 Task: Explore Airbnb accommodation in Tunduma, Tanzania from 13th December, 2023 to 17th December, 2023 for 2 adults.2 bedrooms having 2 beds and 1 bathroom. Property type can be guest house. Booking option can be shelf check-in. Look for 5 properties as per requirement.
Action: Mouse moved to (531, 104)
Screenshot: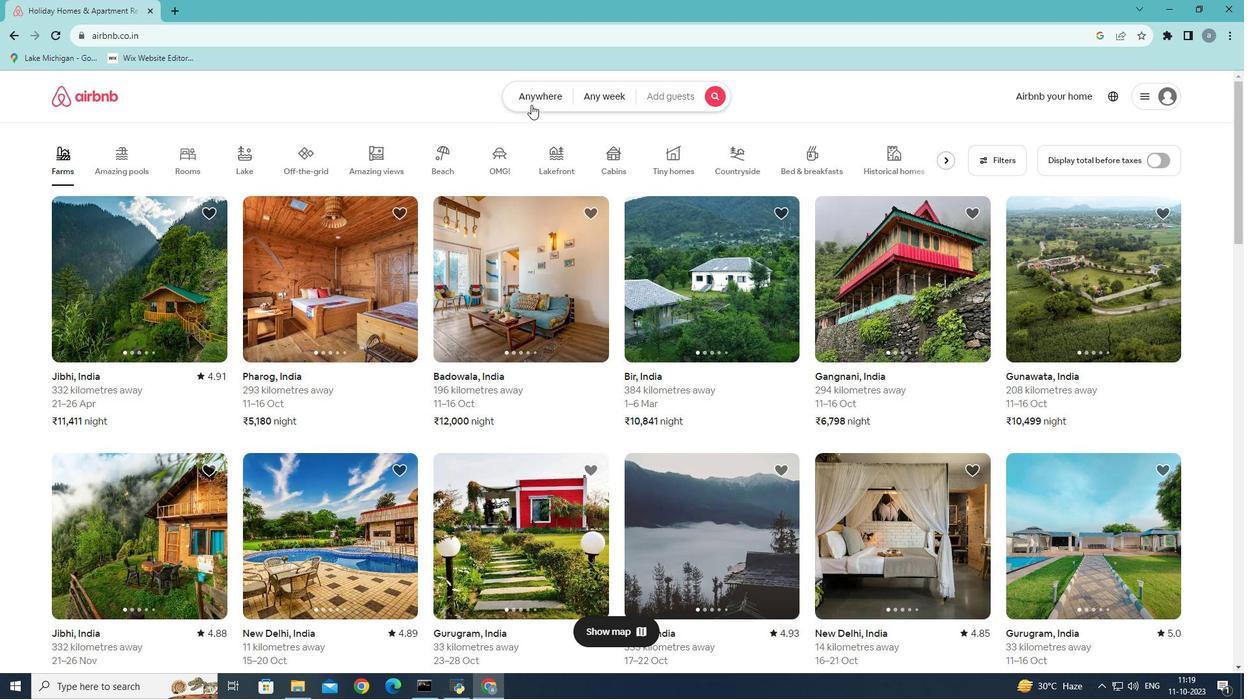 
Action: Mouse pressed left at (531, 104)
Screenshot: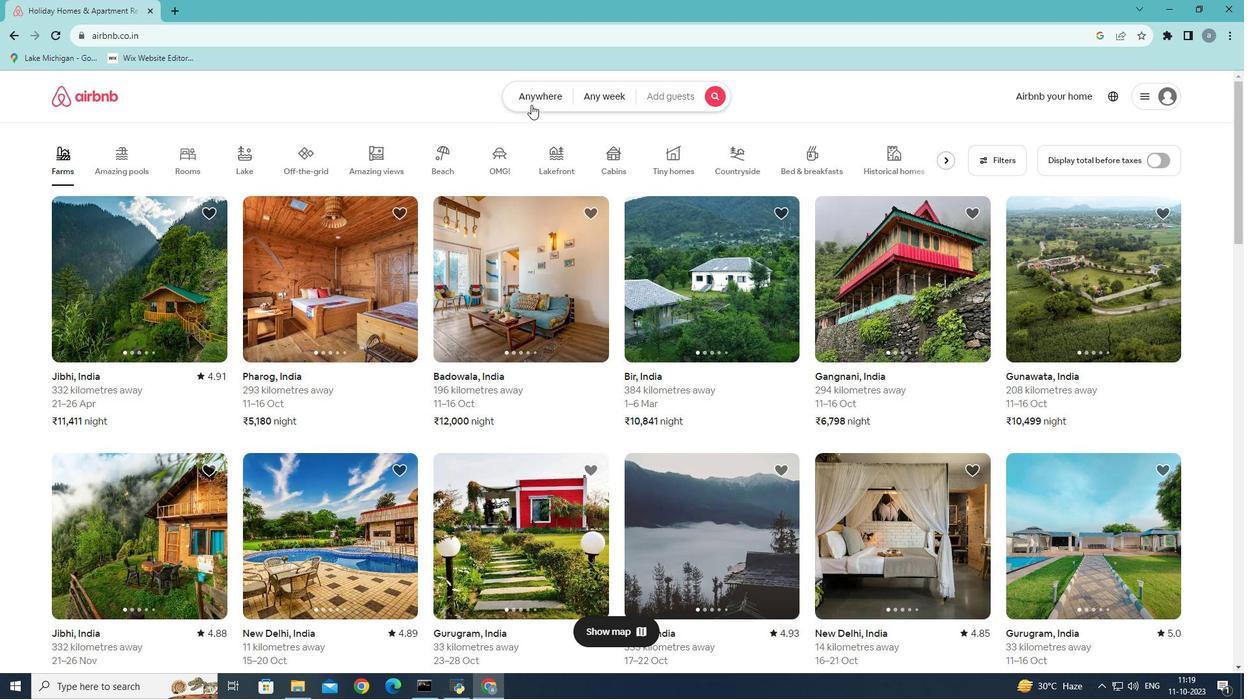 
Action: Mouse moved to (387, 150)
Screenshot: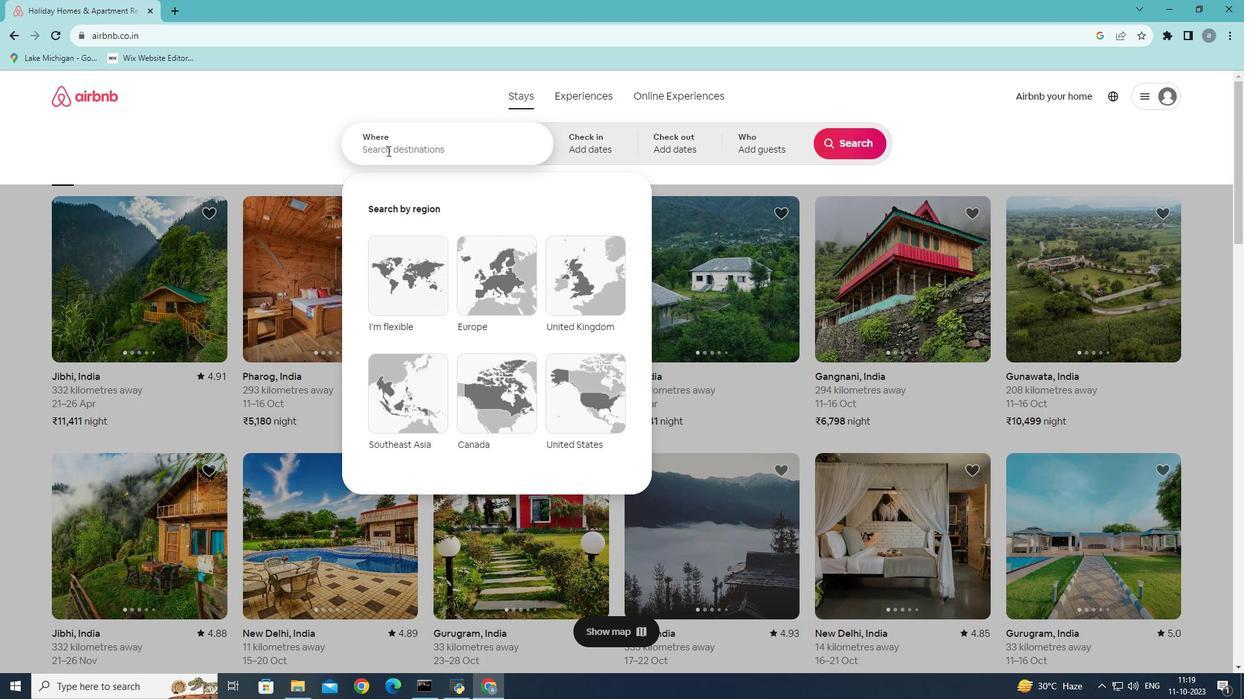 
Action: Mouse pressed left at (387, 150)
Screenshot: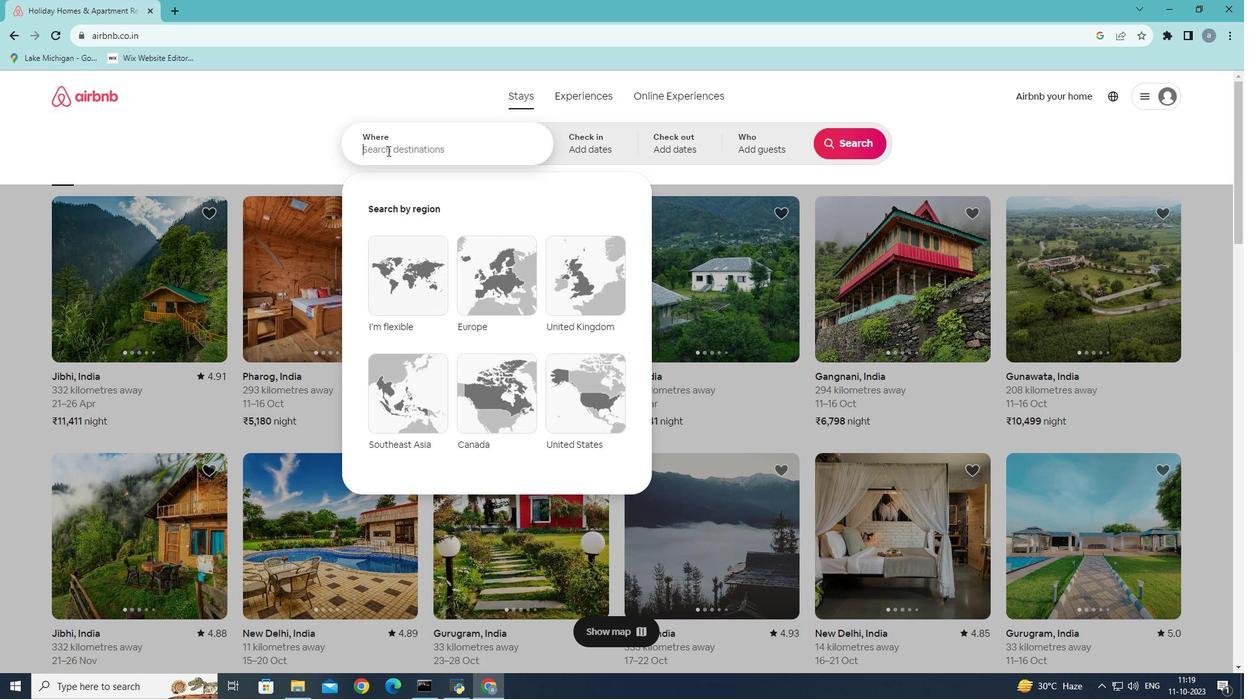 
Action: Key pressed <Key.shift>Tunduma
Screenshot: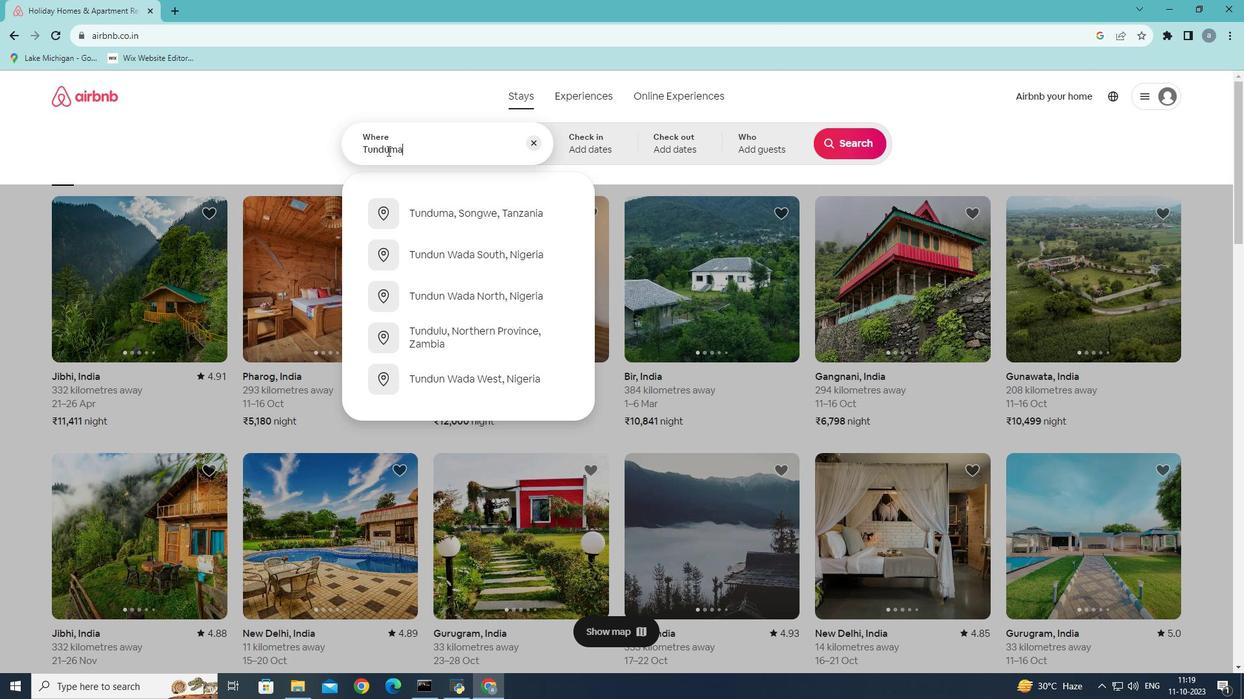 
Action: Mouse moved to (453, 207)
Screenshot: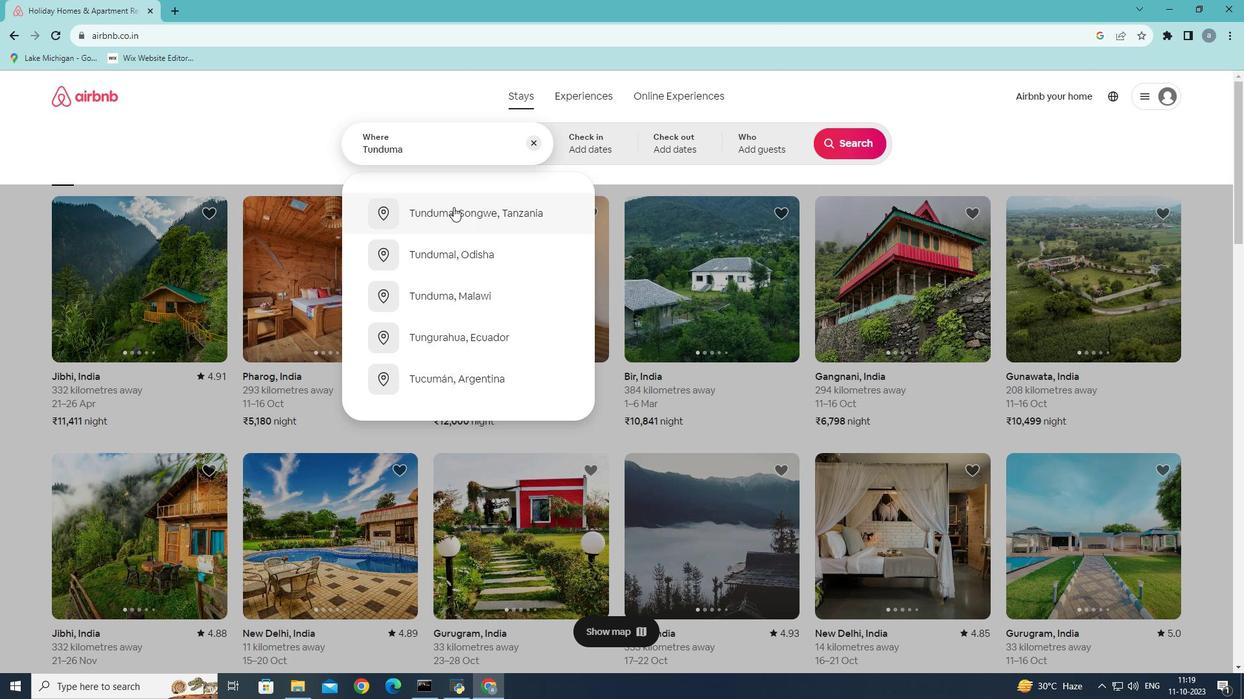 
Action: Mouse pressed left at (453, 207)
Screenshot: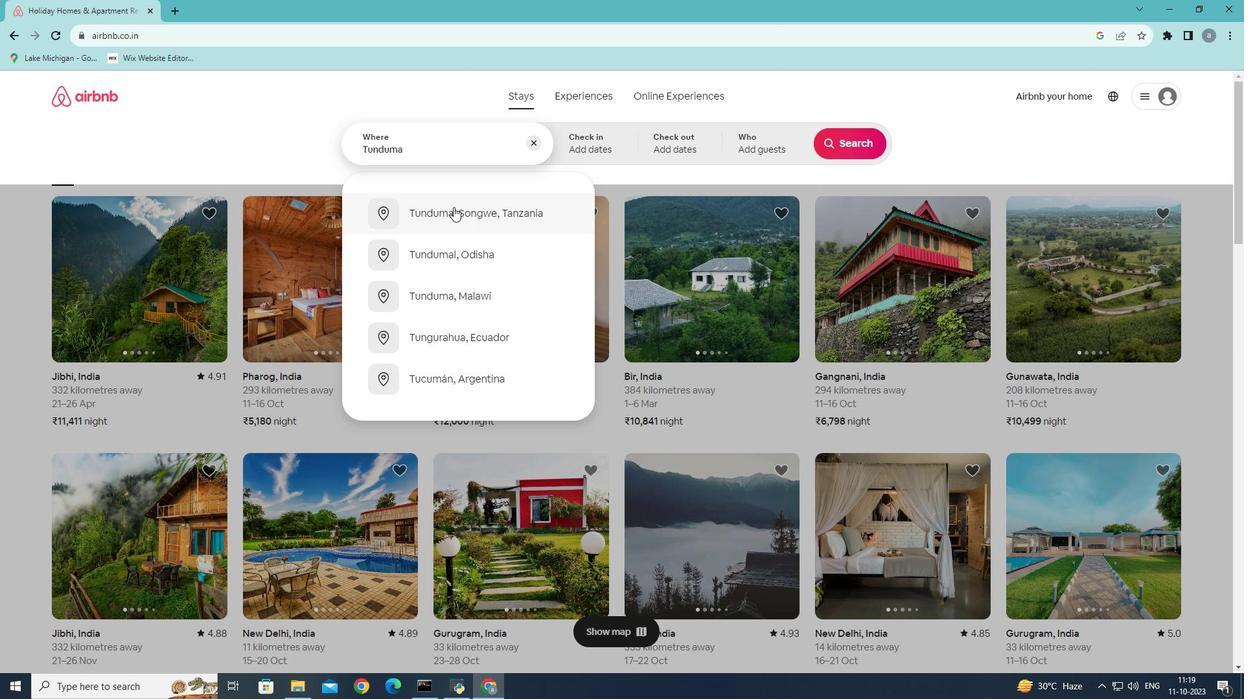 
Action: Mouse moved to (848, 248)
Screenshot: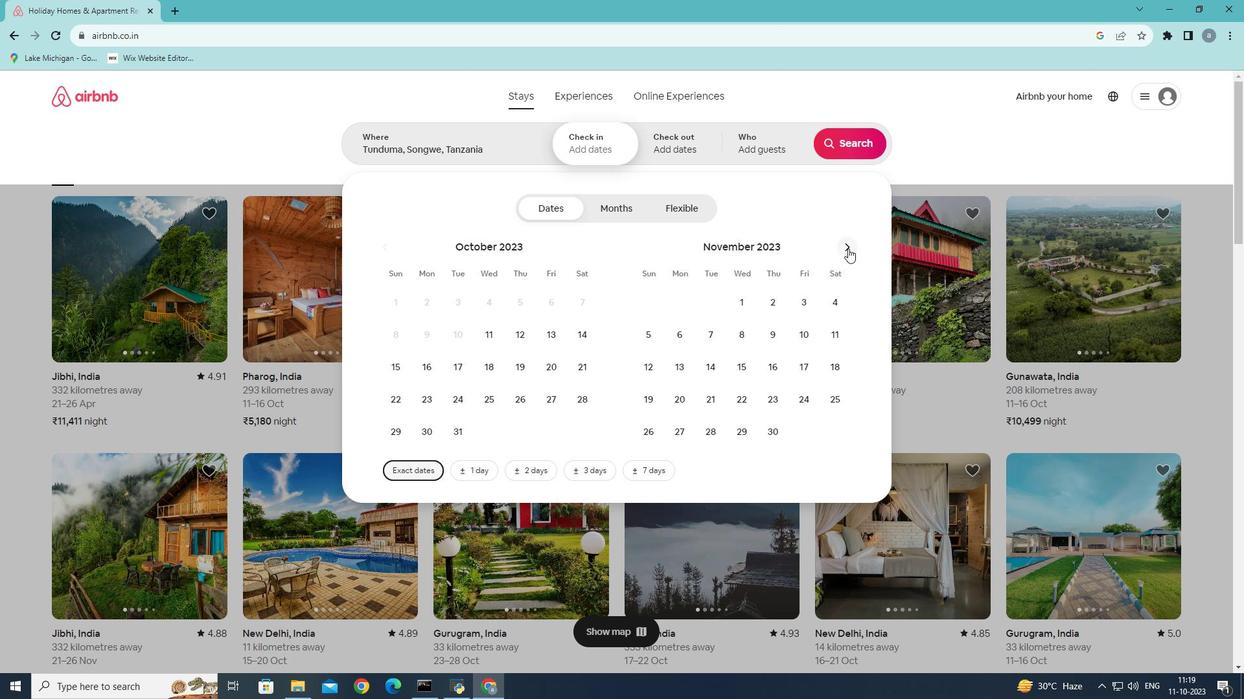 
Action: Mouse pressed left at (848, 248)
Screenshot: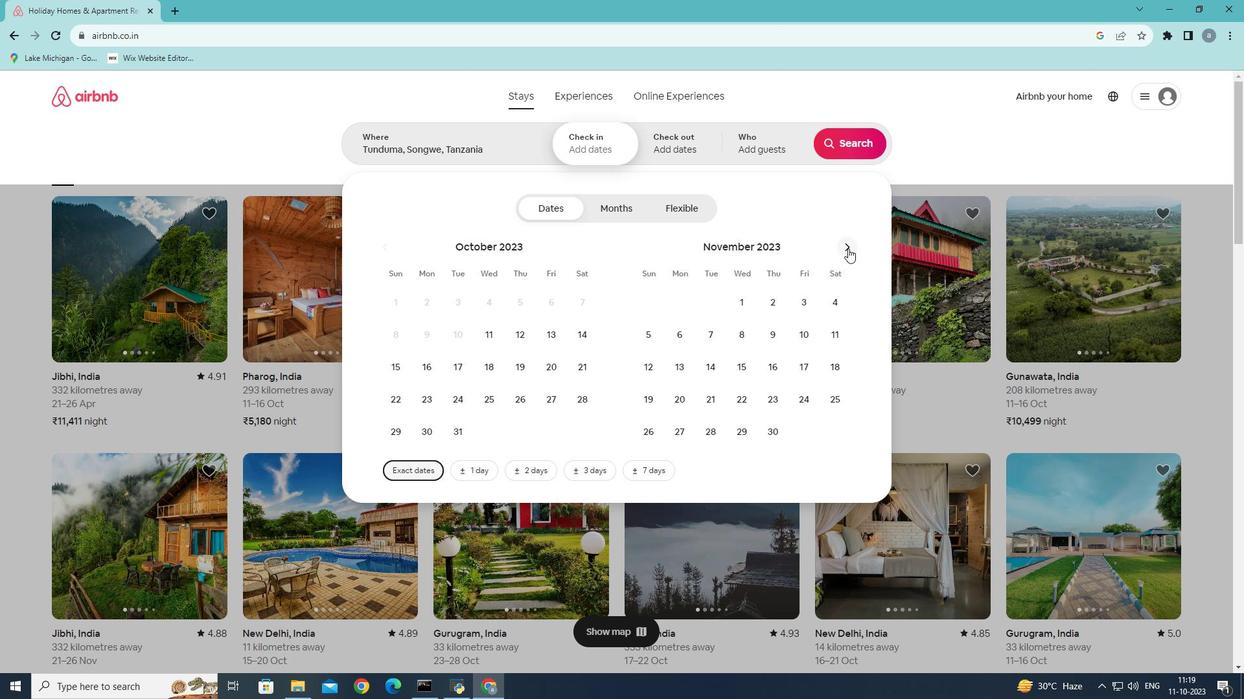
Action: Mouse moved to (741, 368)
Screenshot: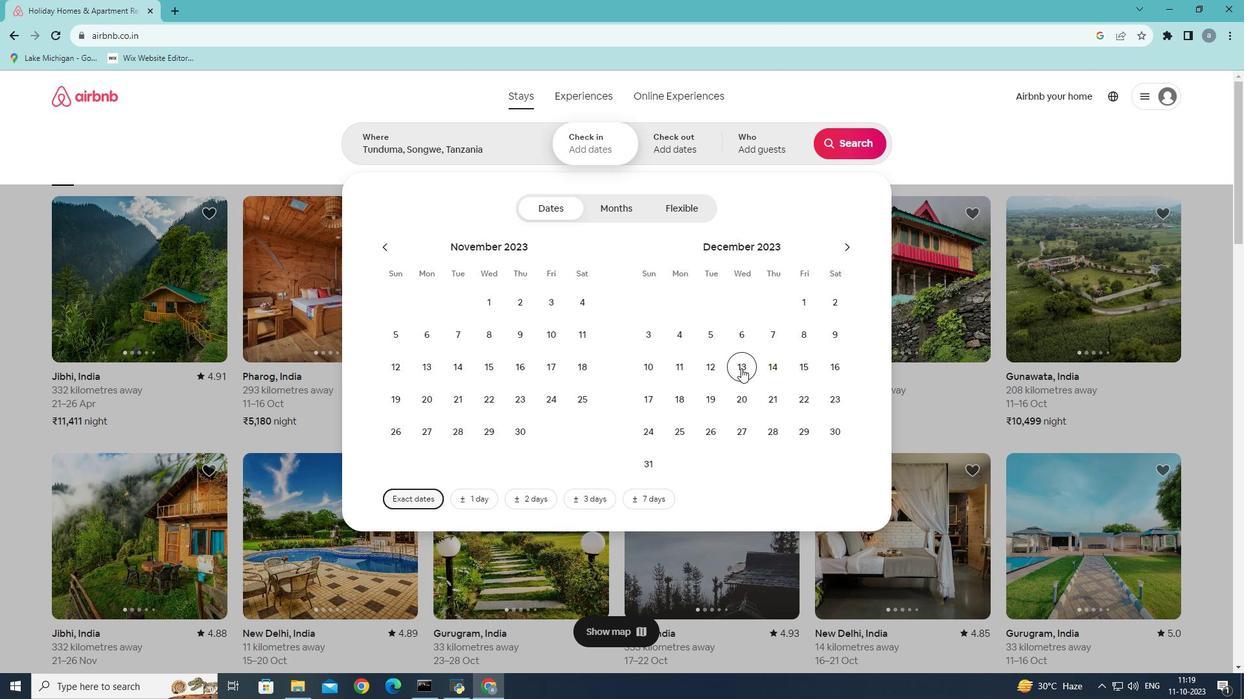
Action: Mouse pressed left at (741, 368)
Screenshot: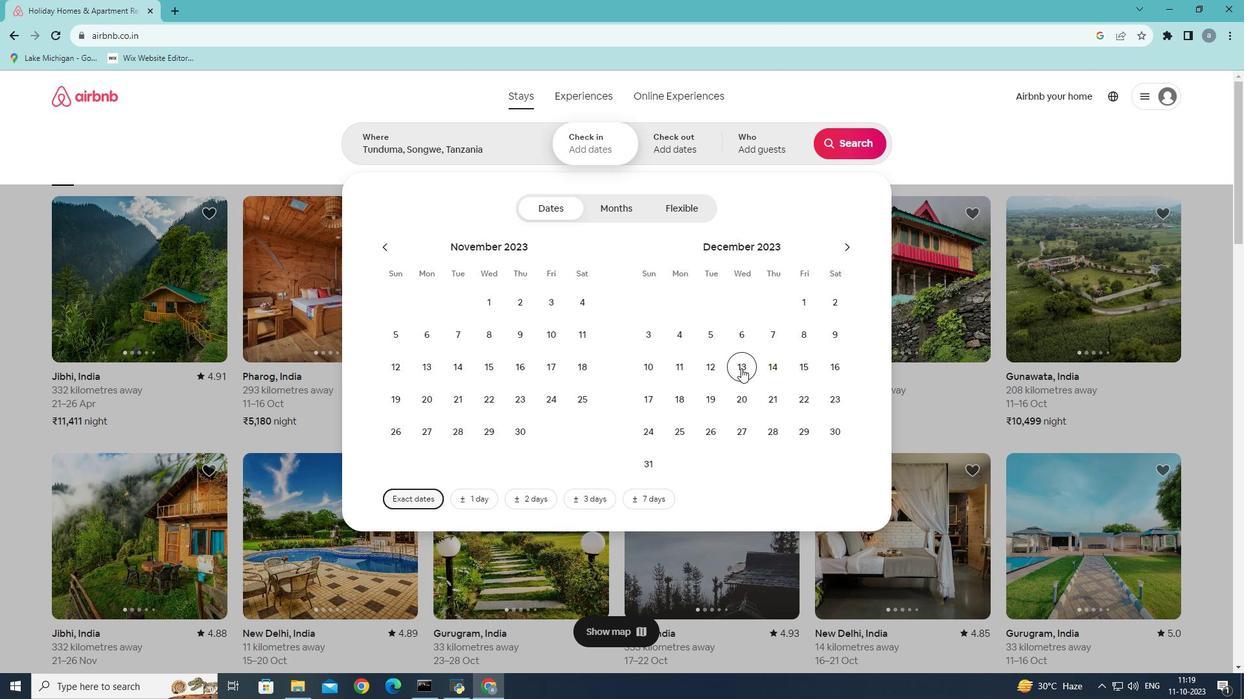 
Action: Mouse moved to (642, 405)
Screenshot: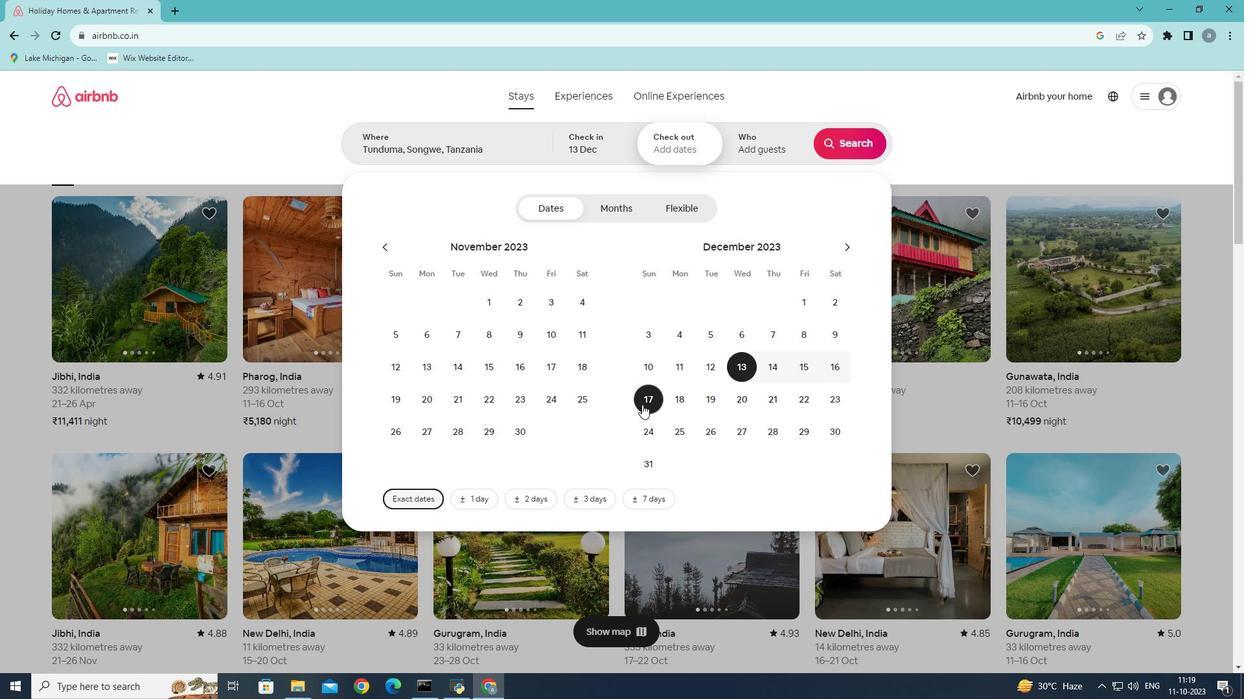 
Action: Mouse pressed left at (642, 405)
Screenshot: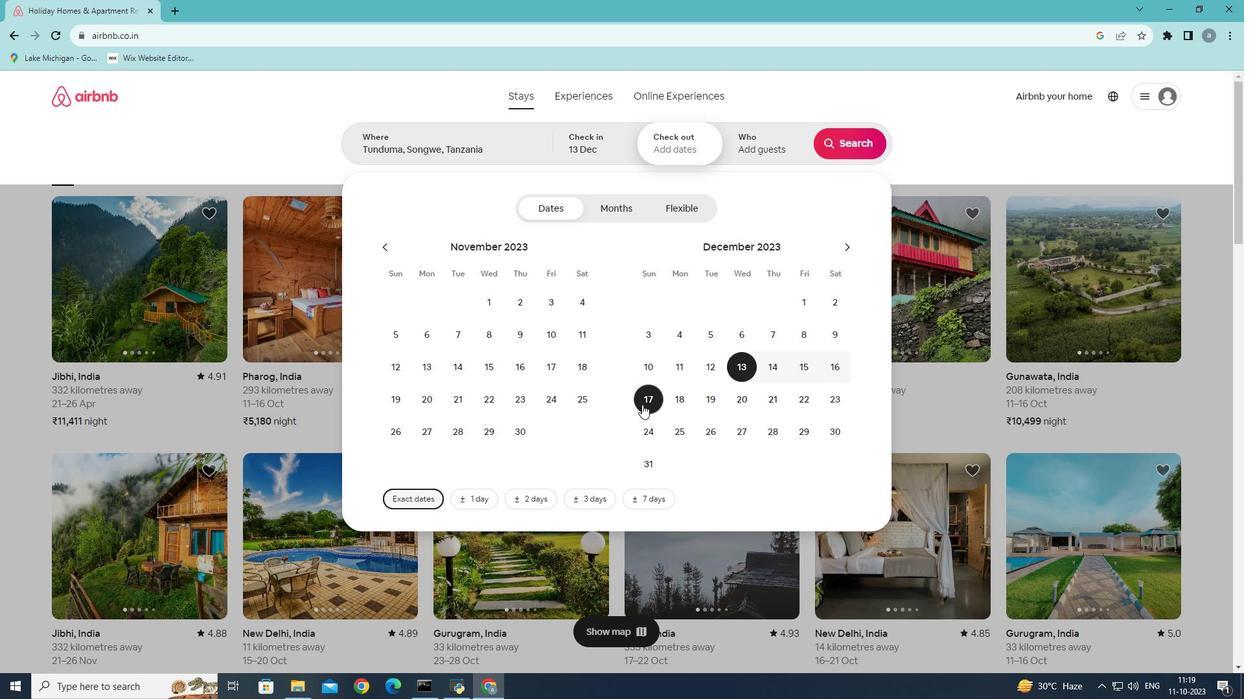 
Action: Mouse moved to (764, 152)
Screenshot: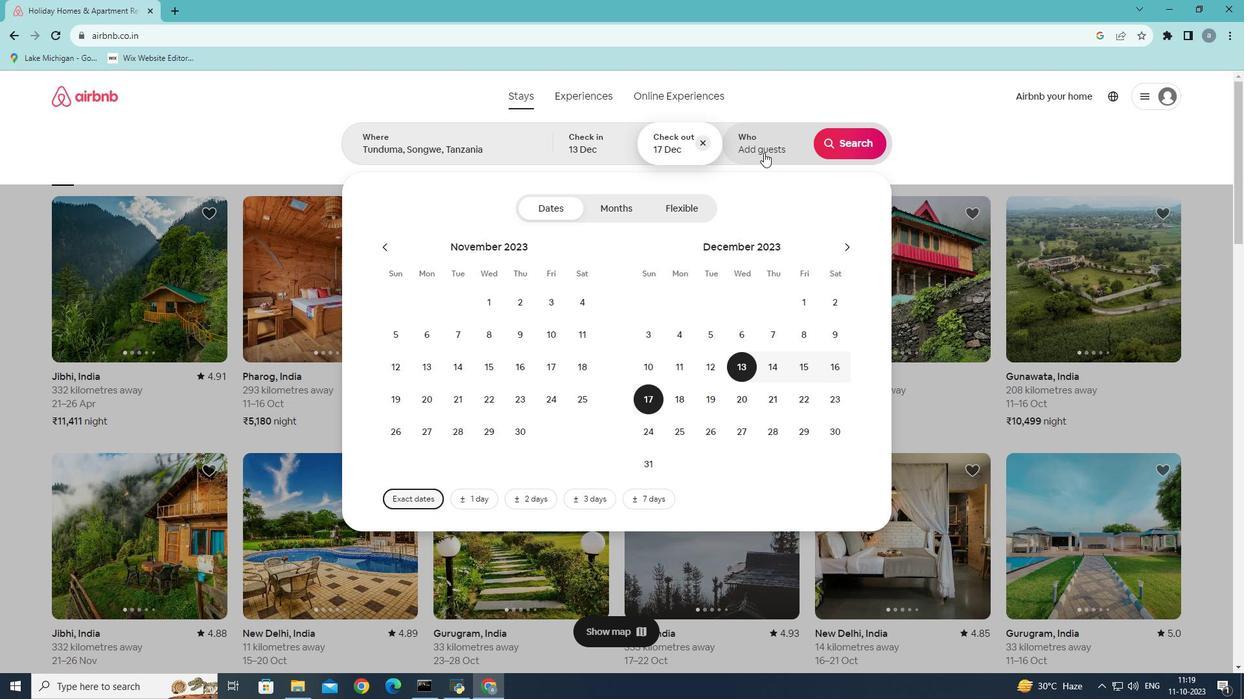 
Action: Mouse pressed left at (764, 152)
Screenshot: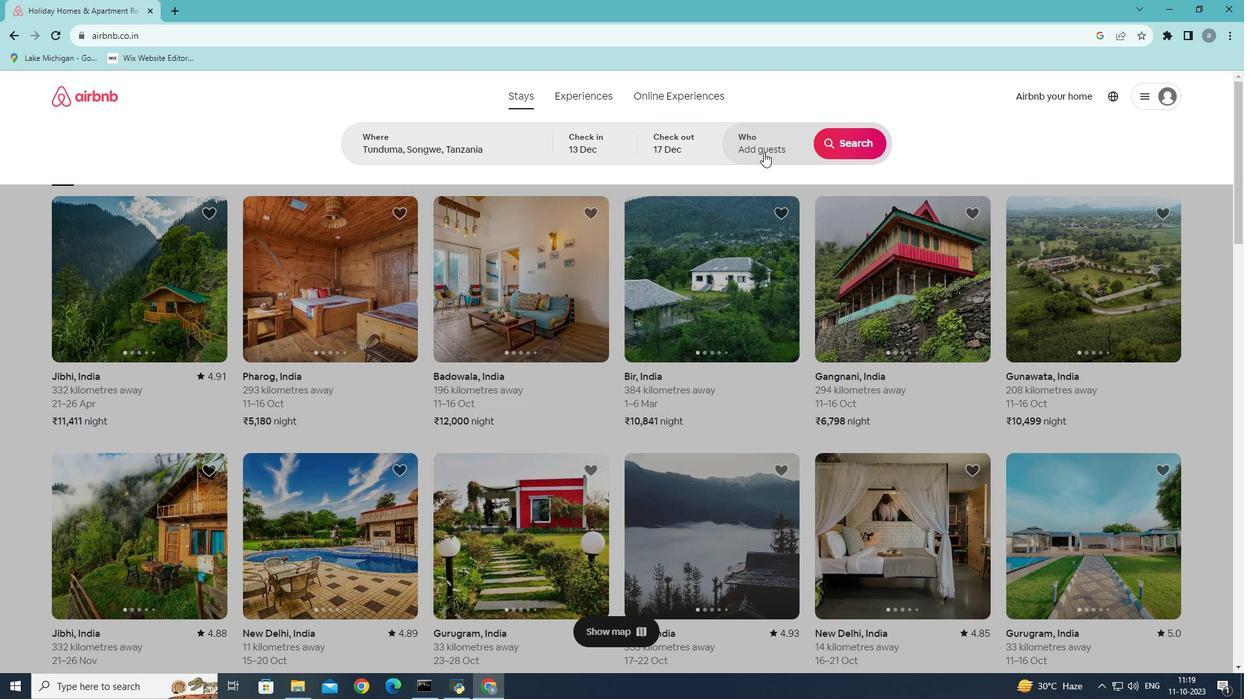 
Action: Mouse moved to (856, 211)
Screenshot: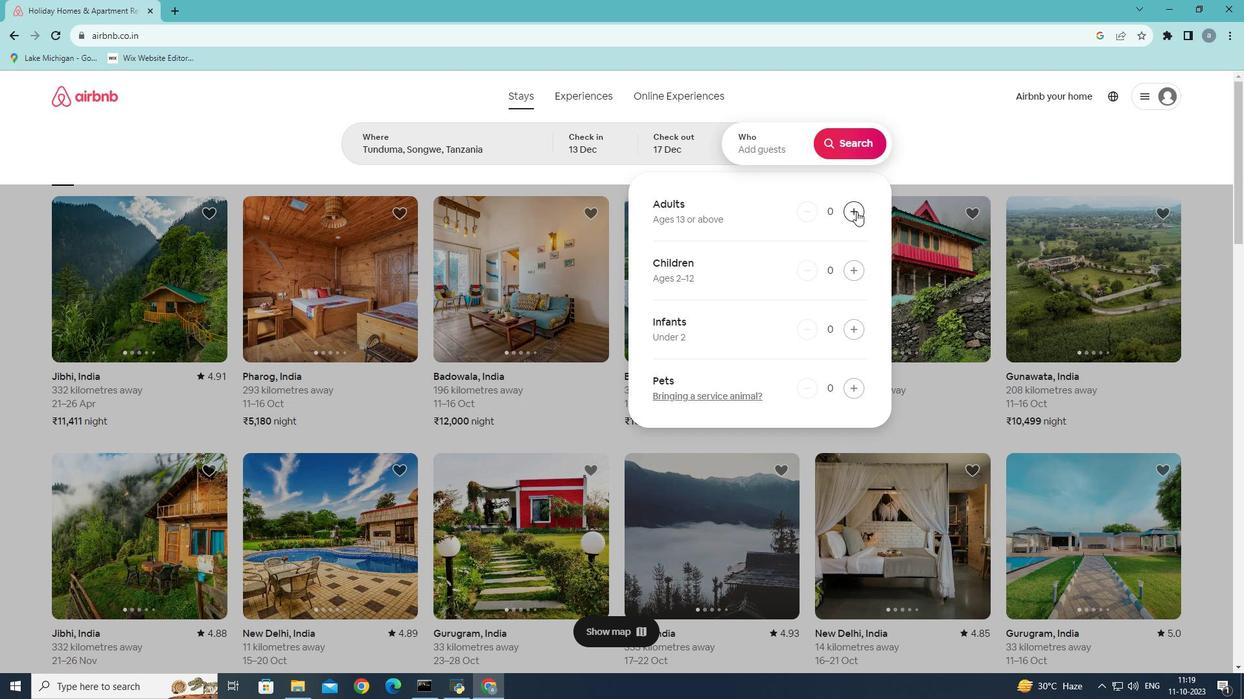 
Action: Mouse pressed left at (856, 211)
Screenshot: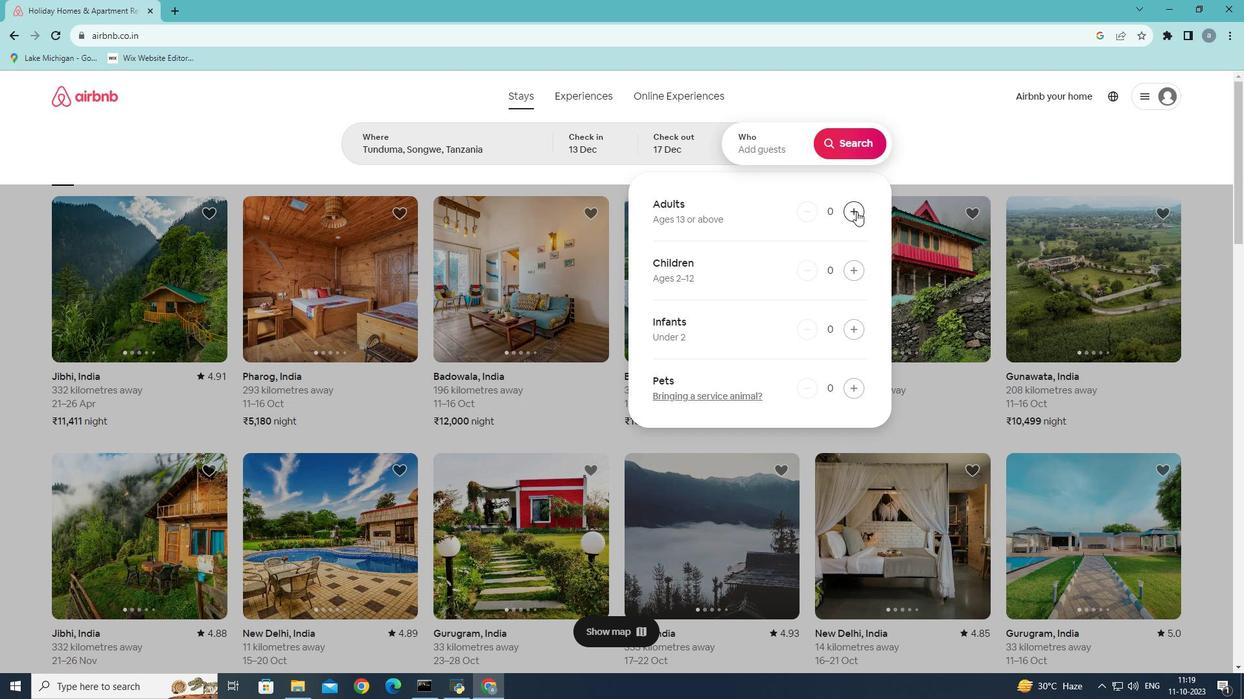 
Action: Mouse pressed left at (856, 211)
Screenshot: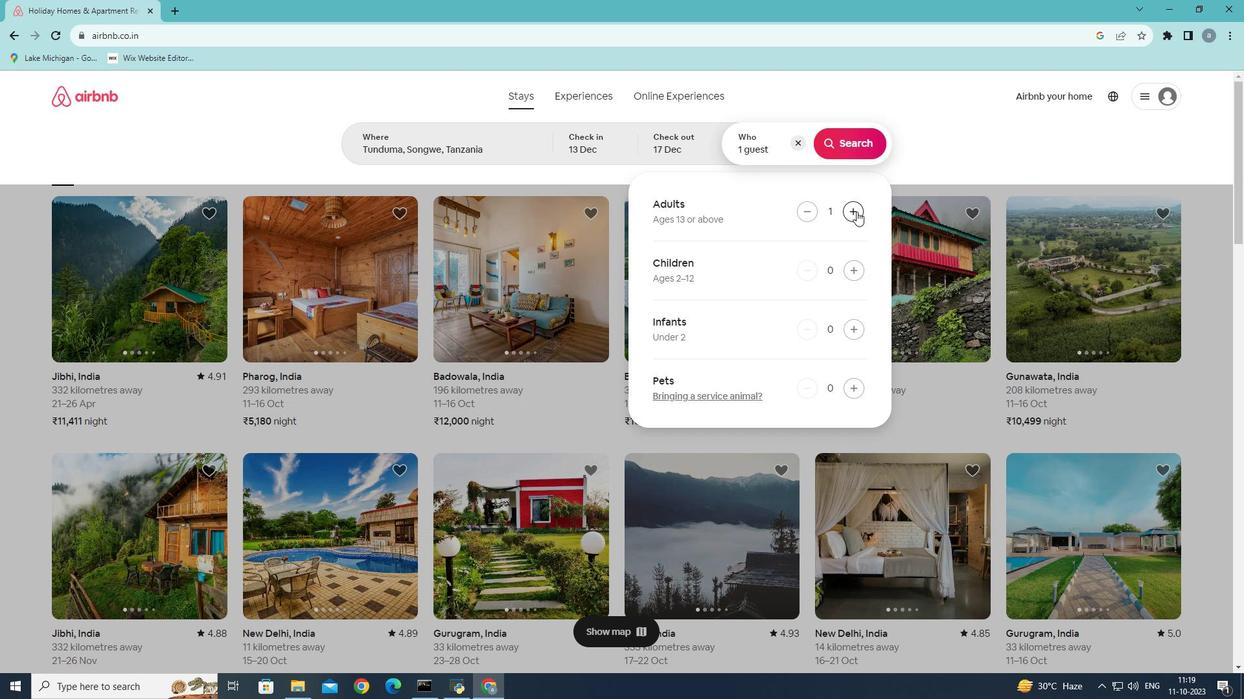 
Action: Mouse moved to (861, 136)
Screenshot: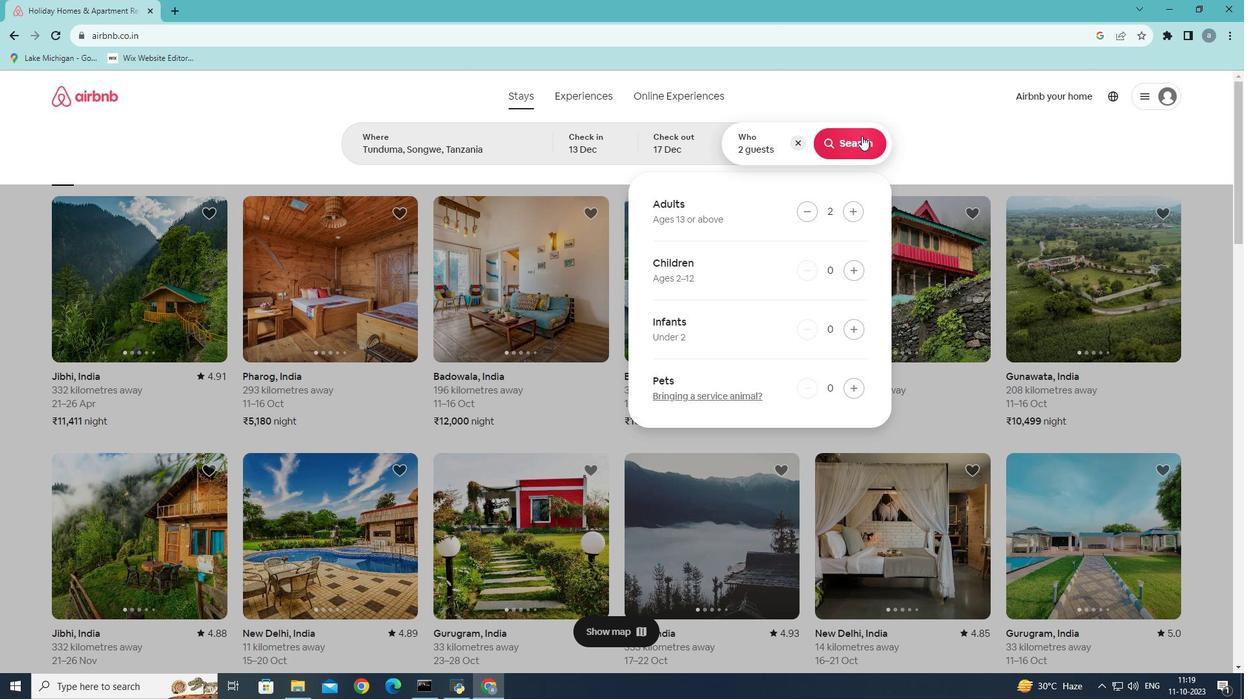 
Action: Mouse pressed left at (861, 136)
Screenshot: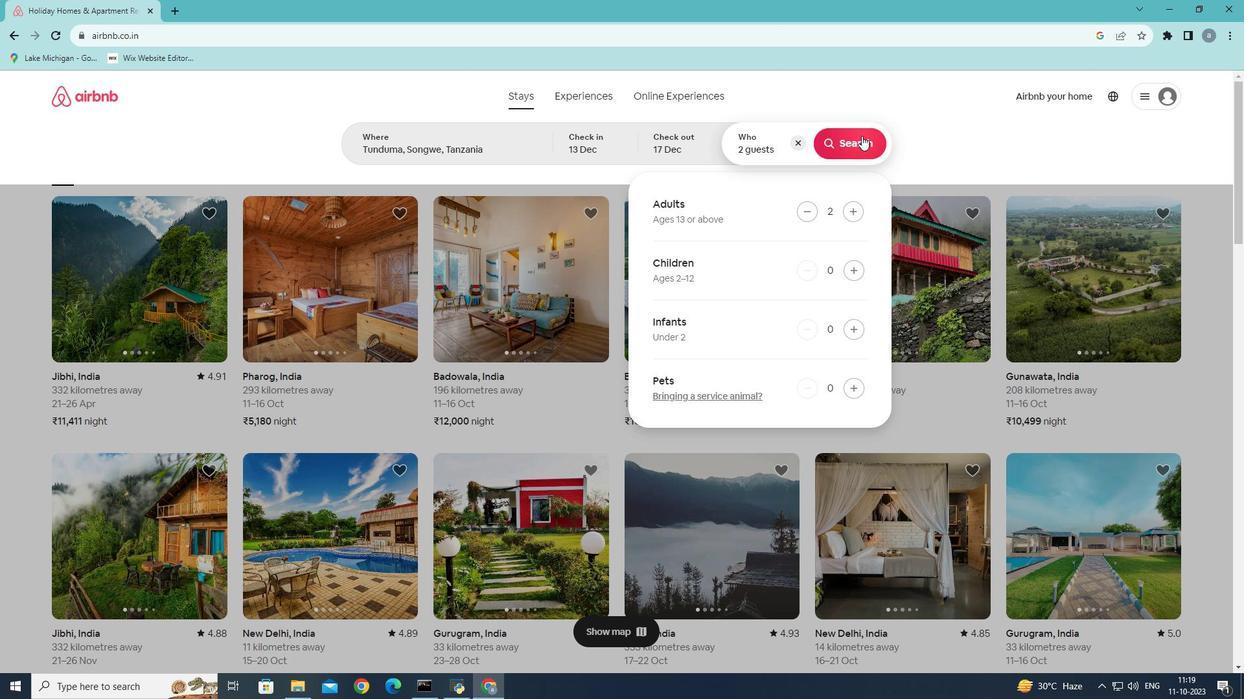 
Action: Mouse moved to (1034, 145)
Screenshot: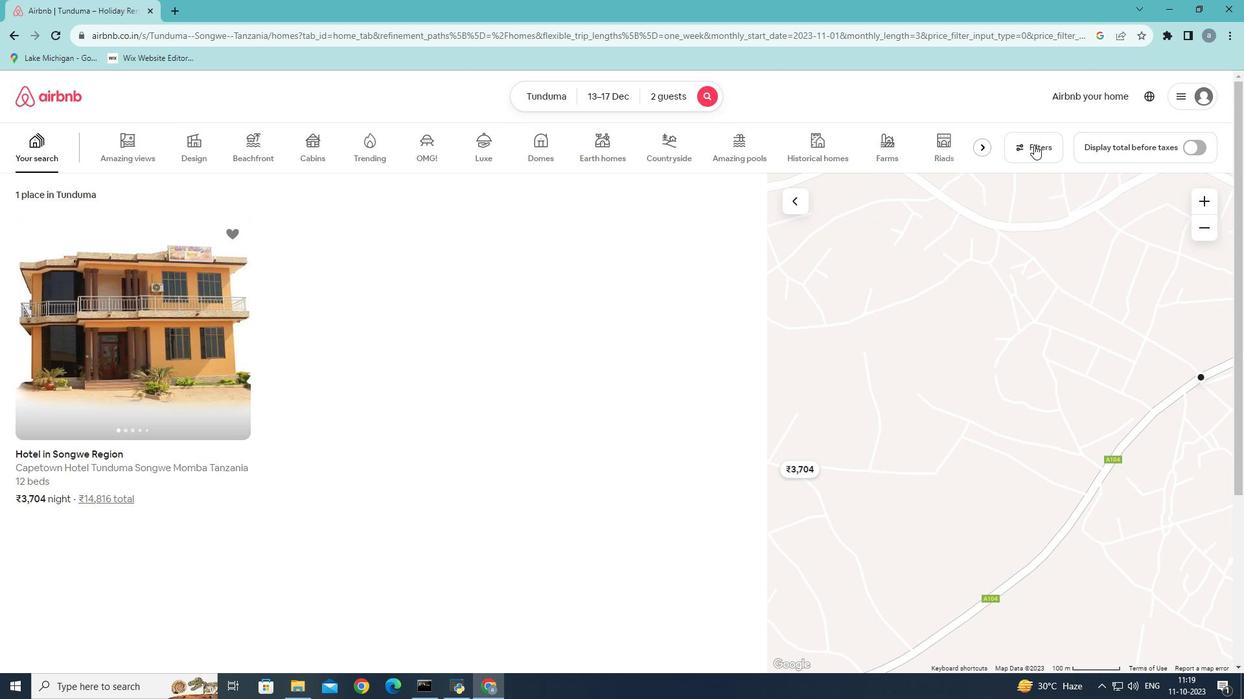 
Action: Mouse pressed left at (1034, 145)
Screenshot: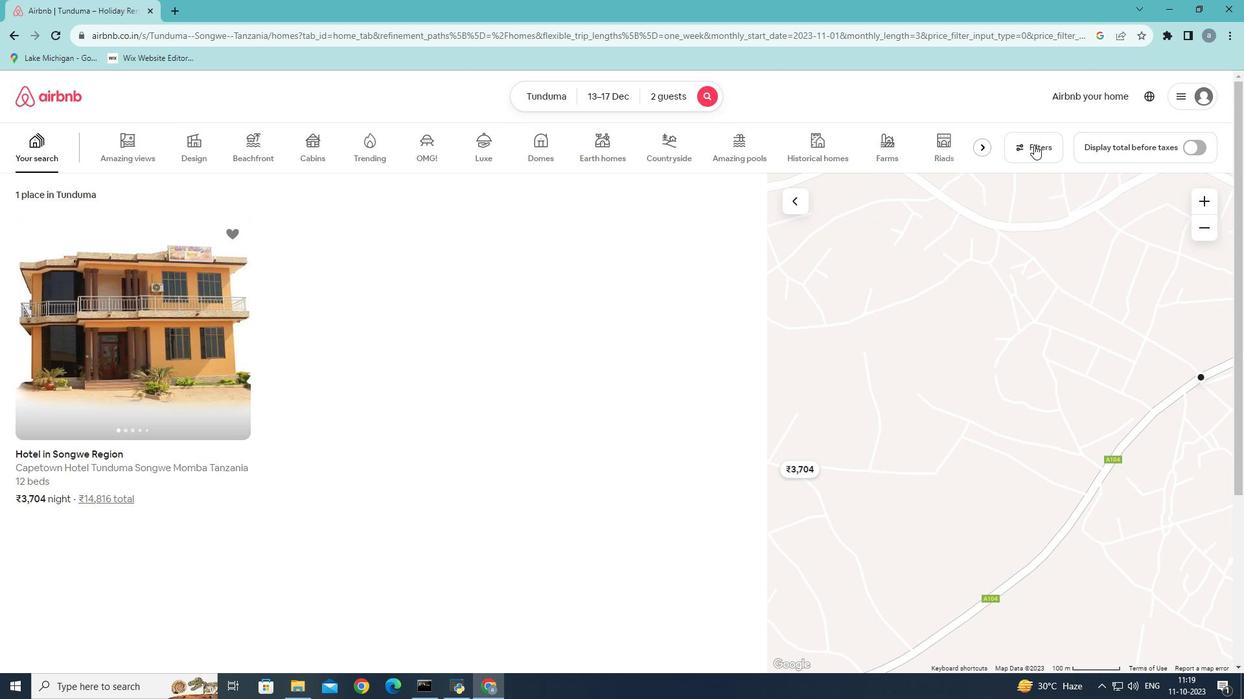 
Action: Mouse moved to (518, 472)
Screenshot: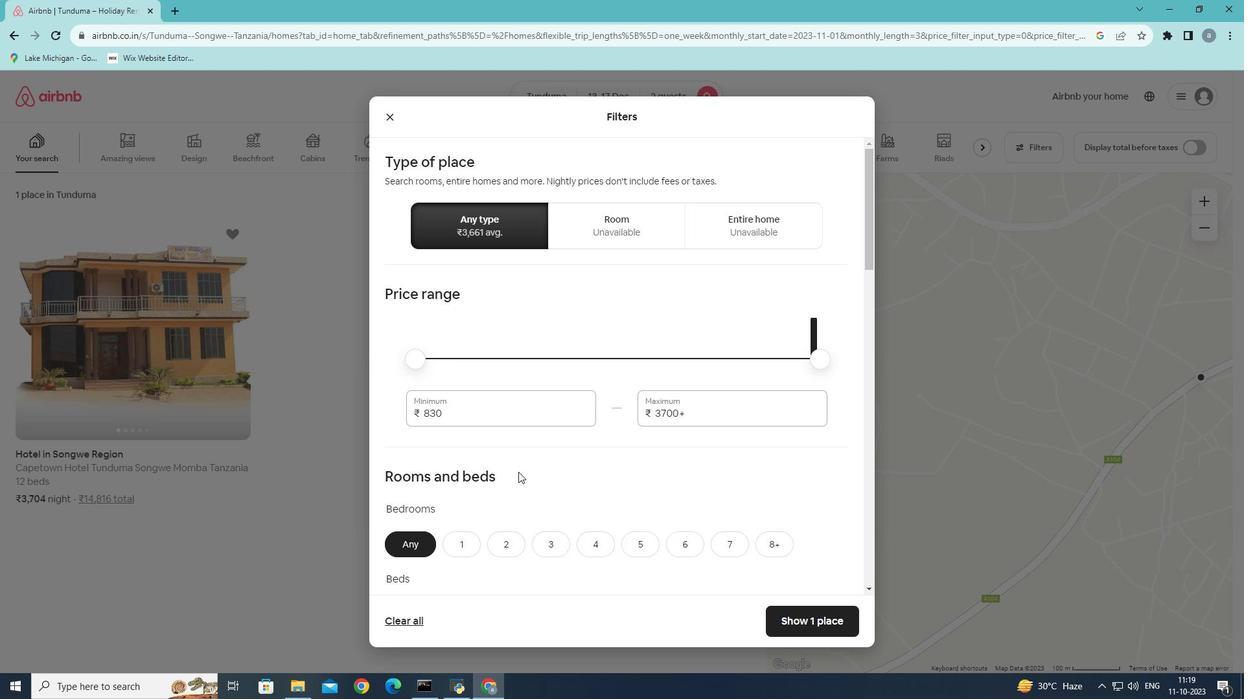 
Action: Mouse scrolled (518, 471) with delta (0, 0)
Screenshot: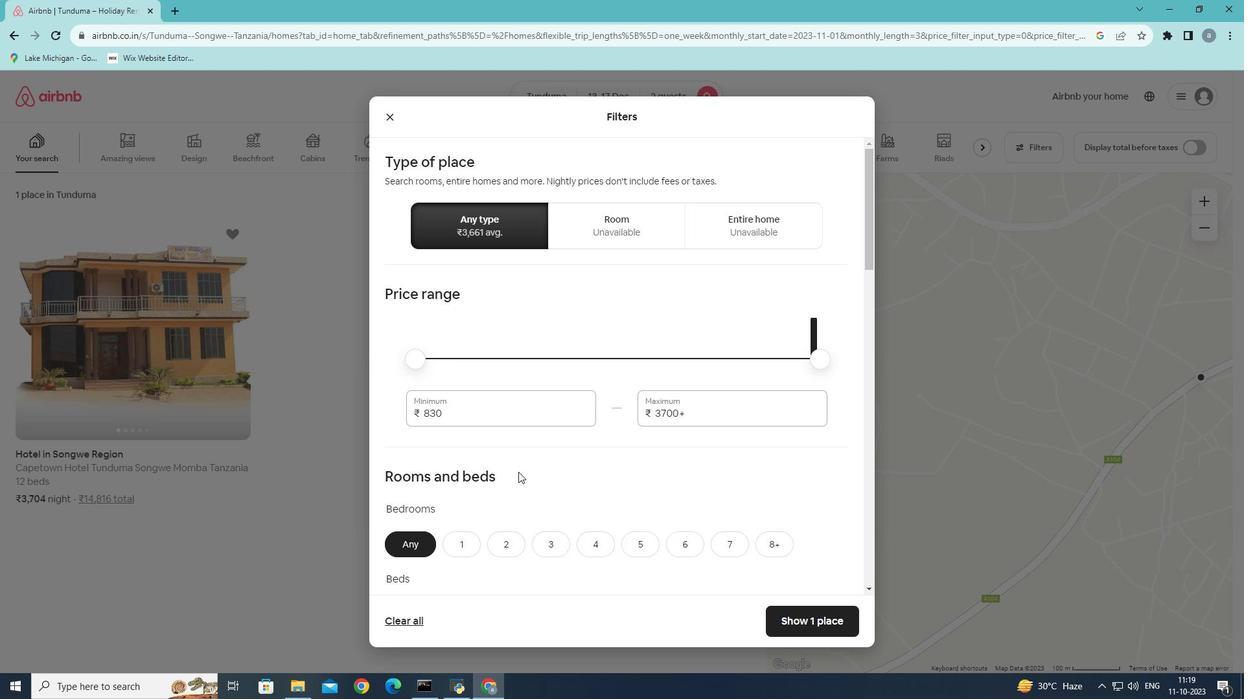 
Action: Mouse scrolled (518, 471) with delta (0, 0)
Screenshot: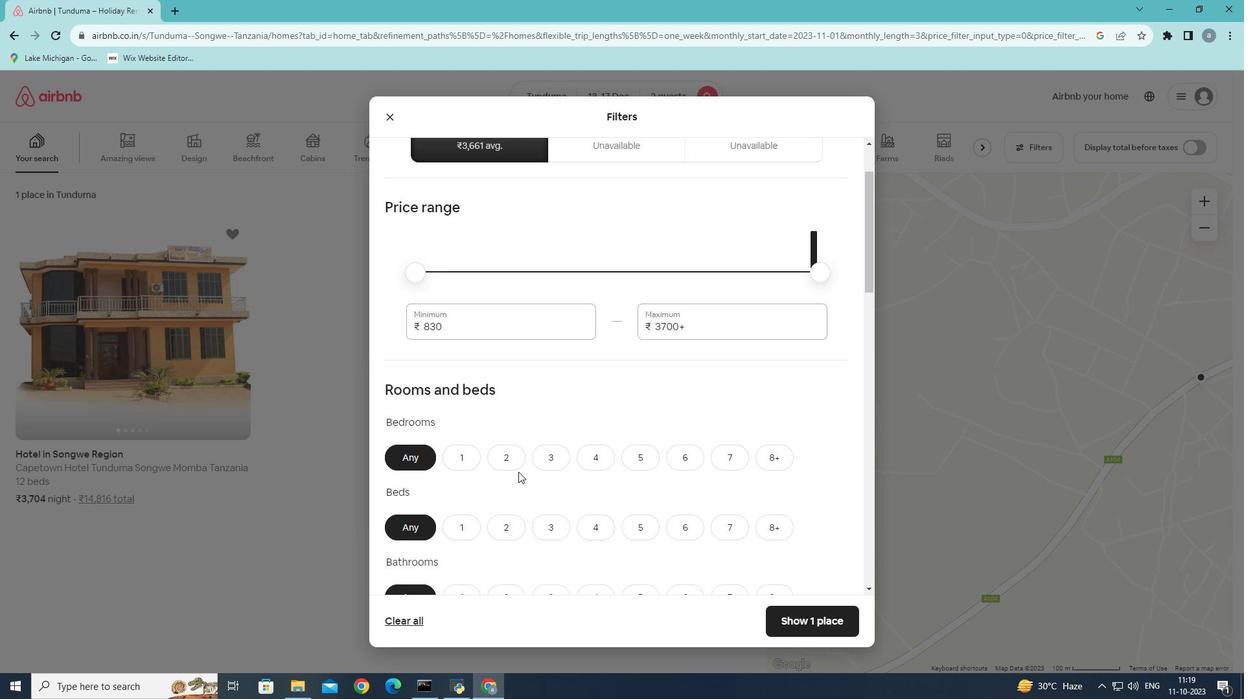 
Action: Mouse moved to (508, 416)
Screenshot: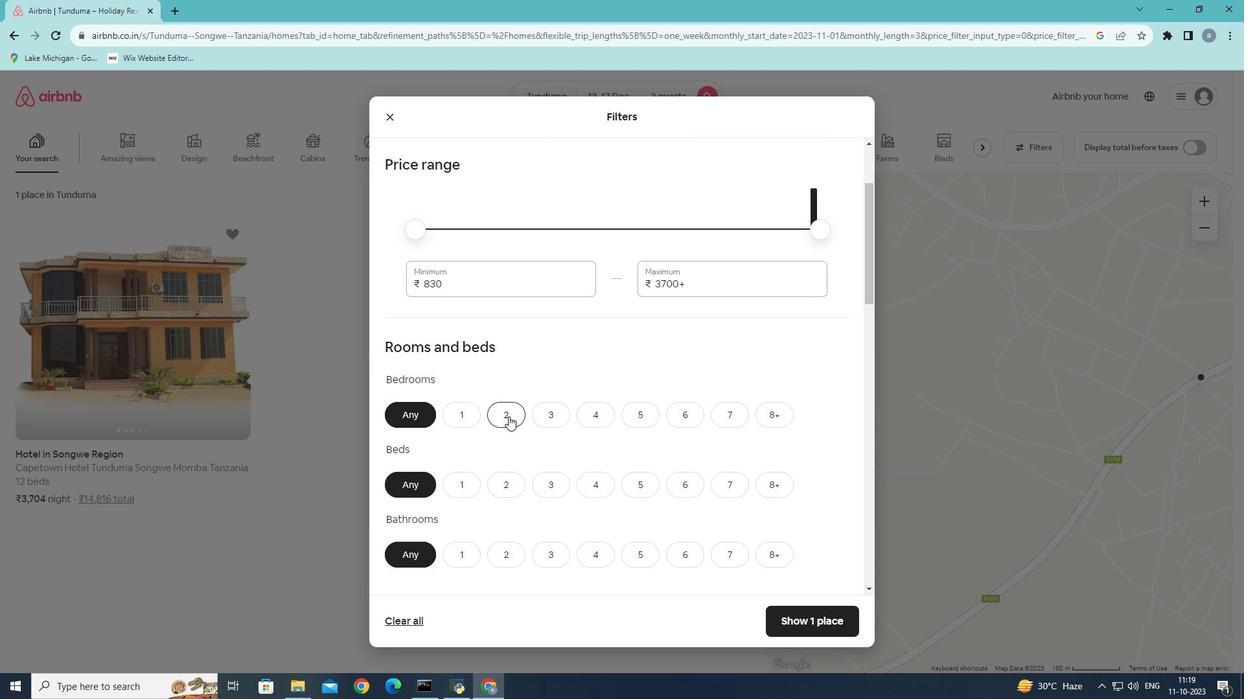 
Action: Mouse pressed left at (508, 416)
Screenshot: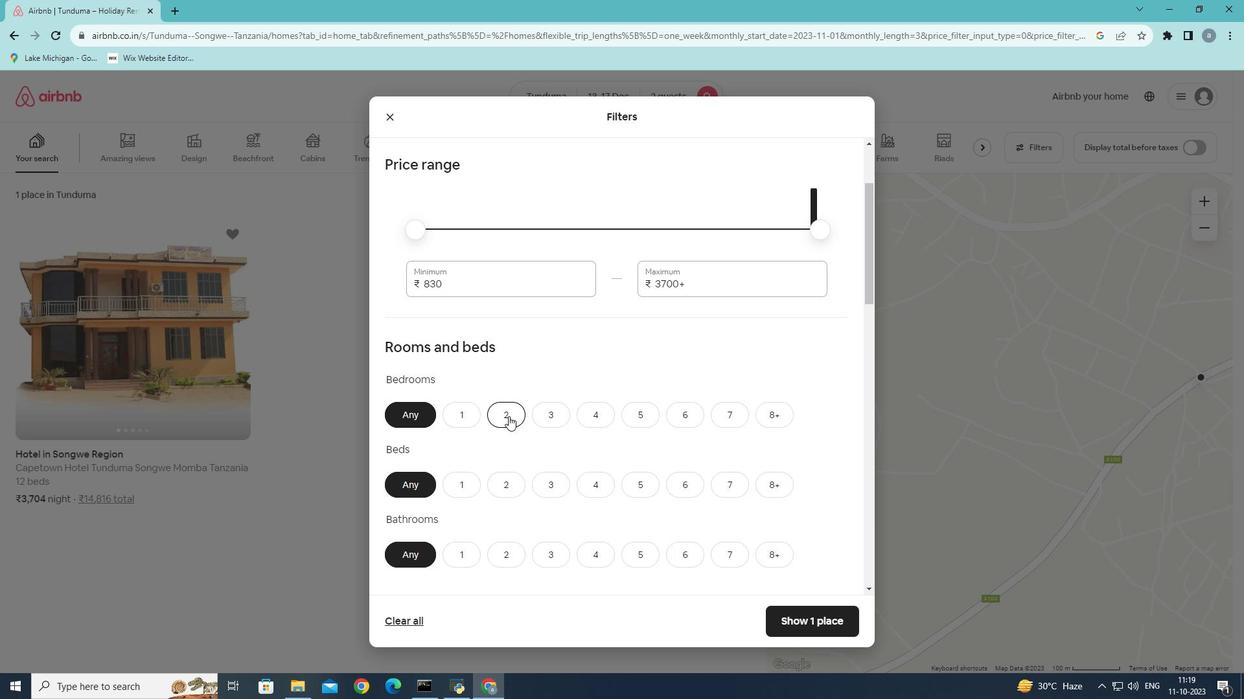 
Action: Mouse moved to (510, 484)
Screenshot: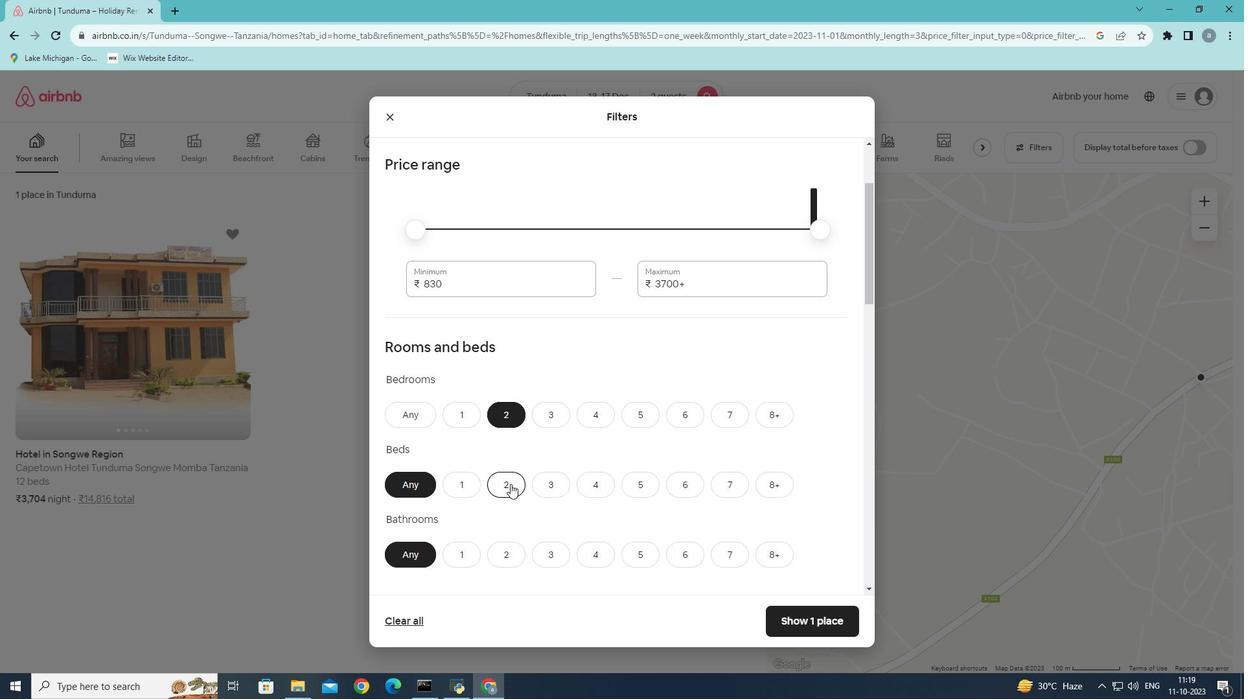 
Action: Mouse pressed left at (510, 484)
Screenshot: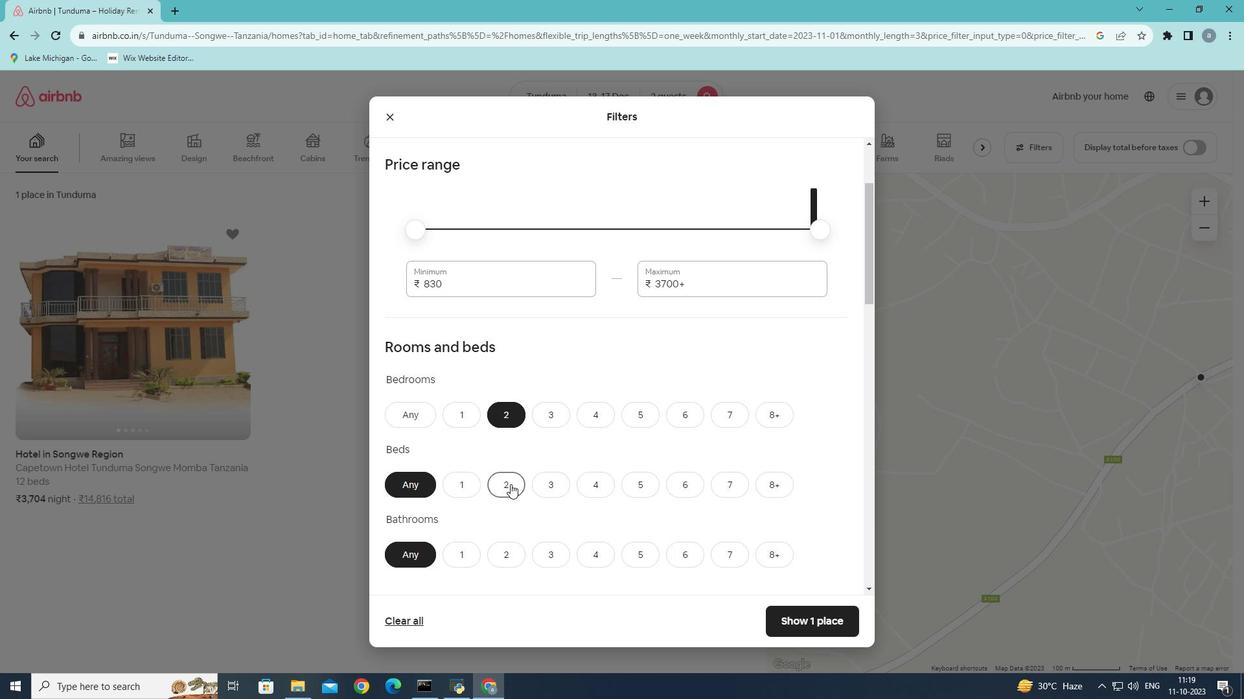 
Action: Mouse moved to (463, 555)
Screenshot: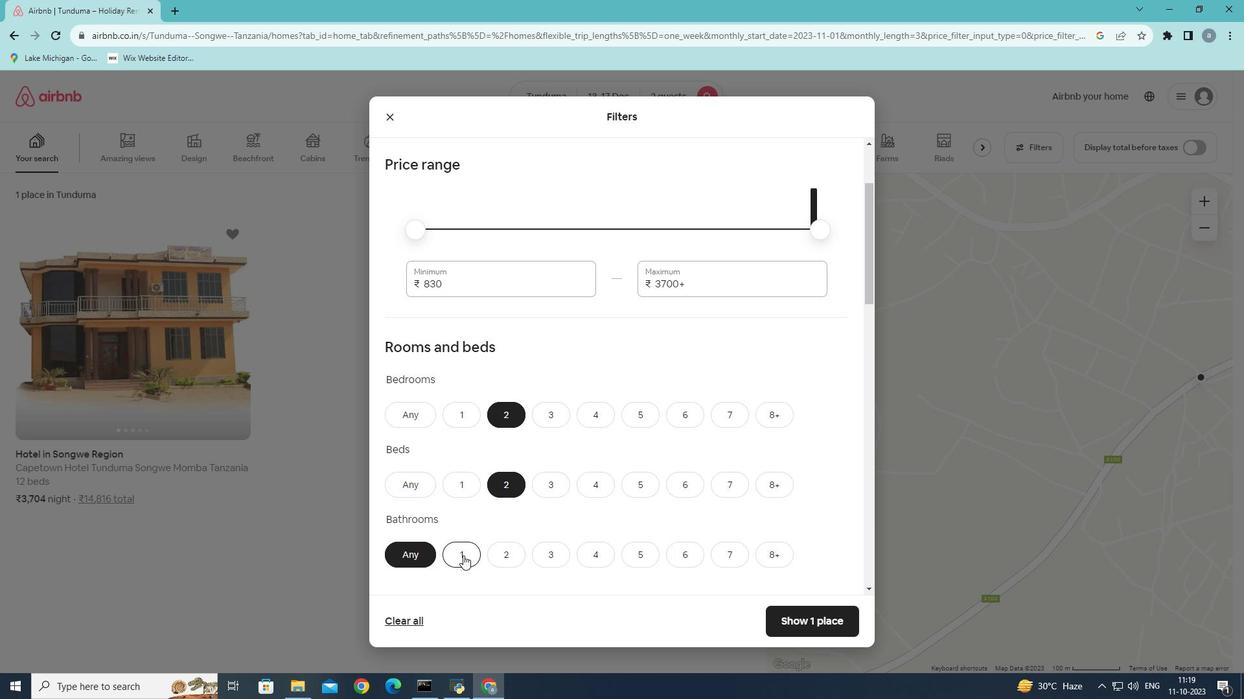 
Action: Mouse pressed left at (463, 555)
Screenshot: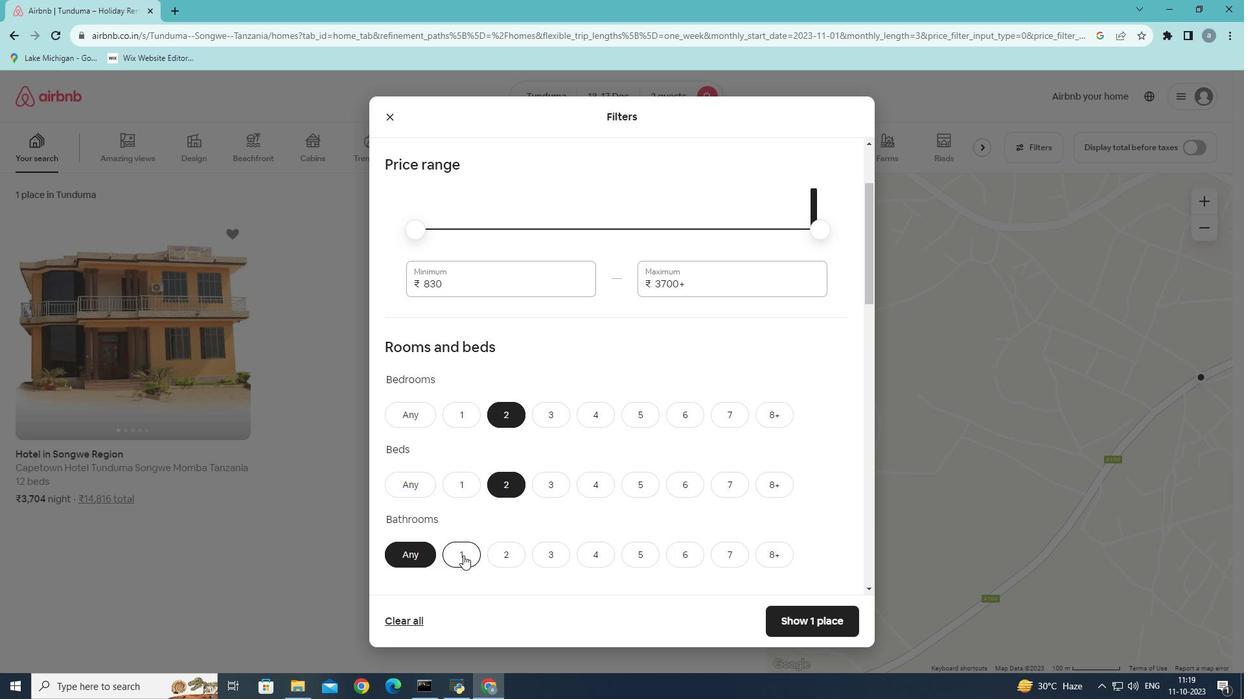 
Action: Mouse moved to (571, 471)
Screenshot: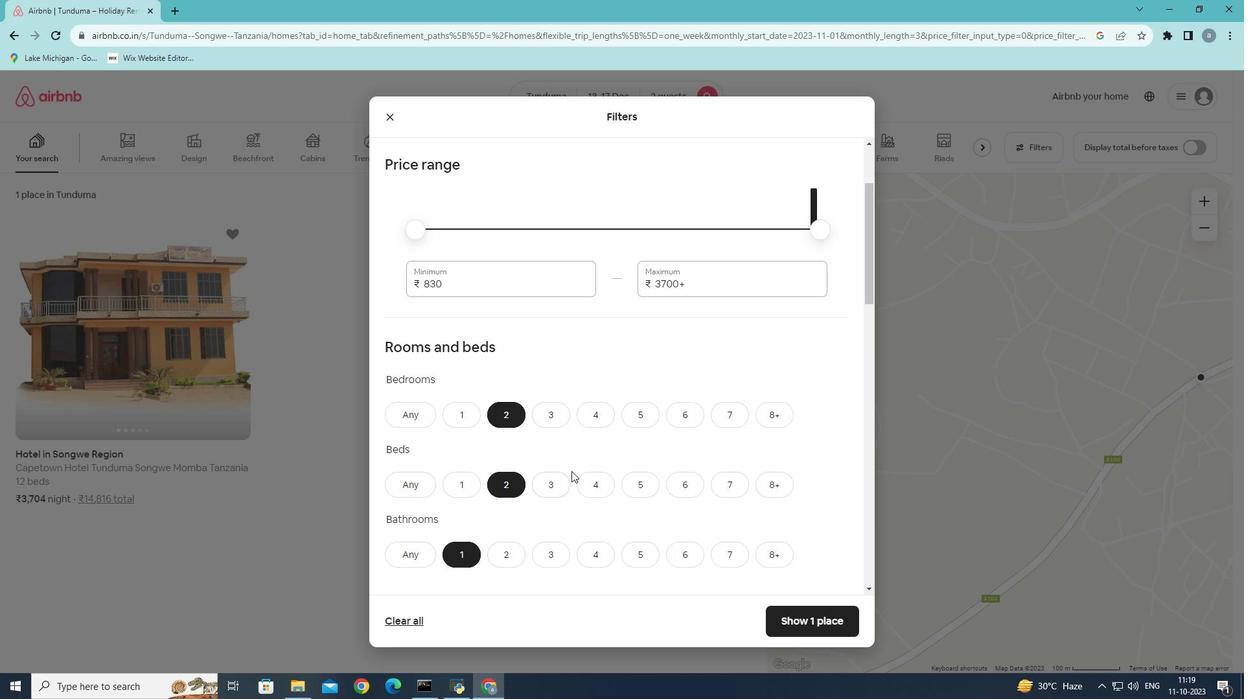 
Action: Mouse scrolled (571, 471) with delta (0, 0)
Screenshot: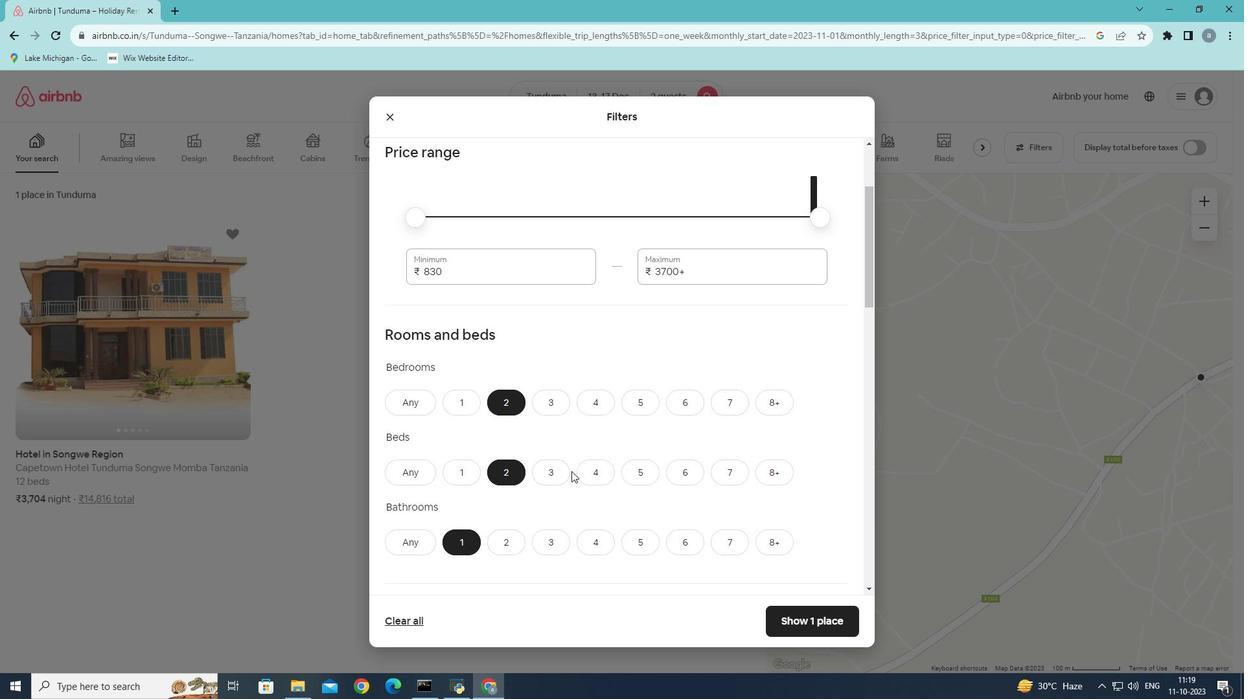 
Action: Mouse scrolled (571, 471) with delta (0, 0)
Screenshot: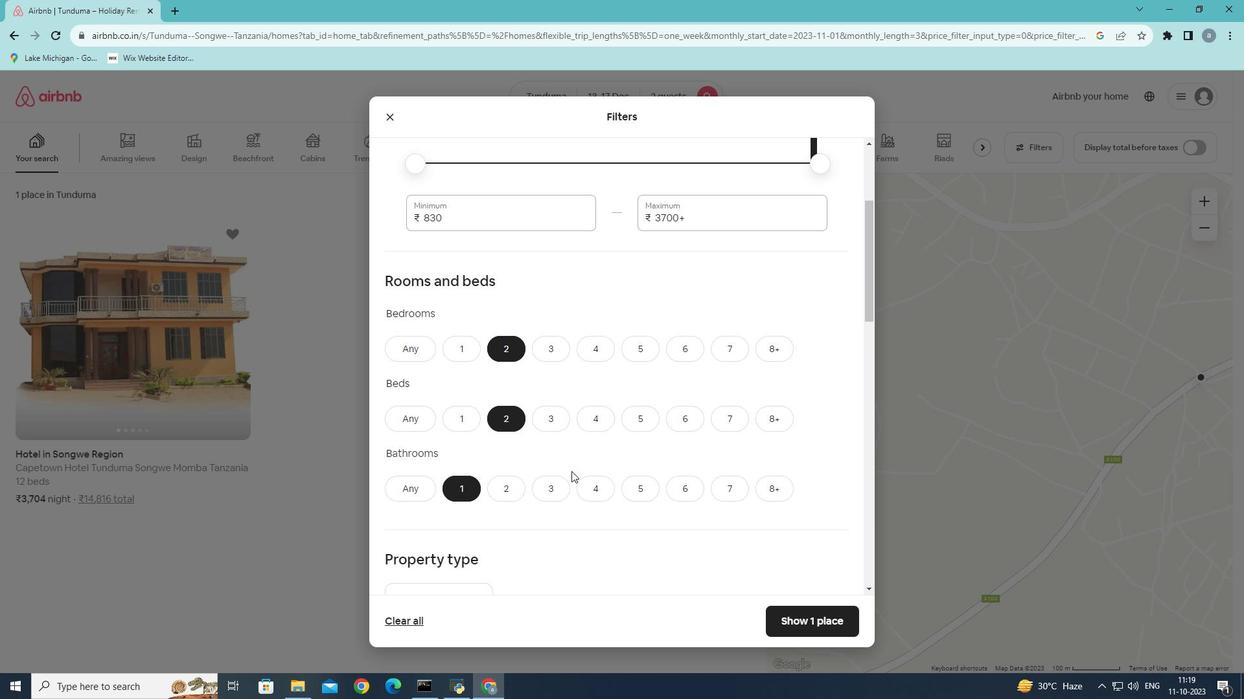 
Action: Mouse scrolled (571, 471) with delta (0, 0)
Screenshot: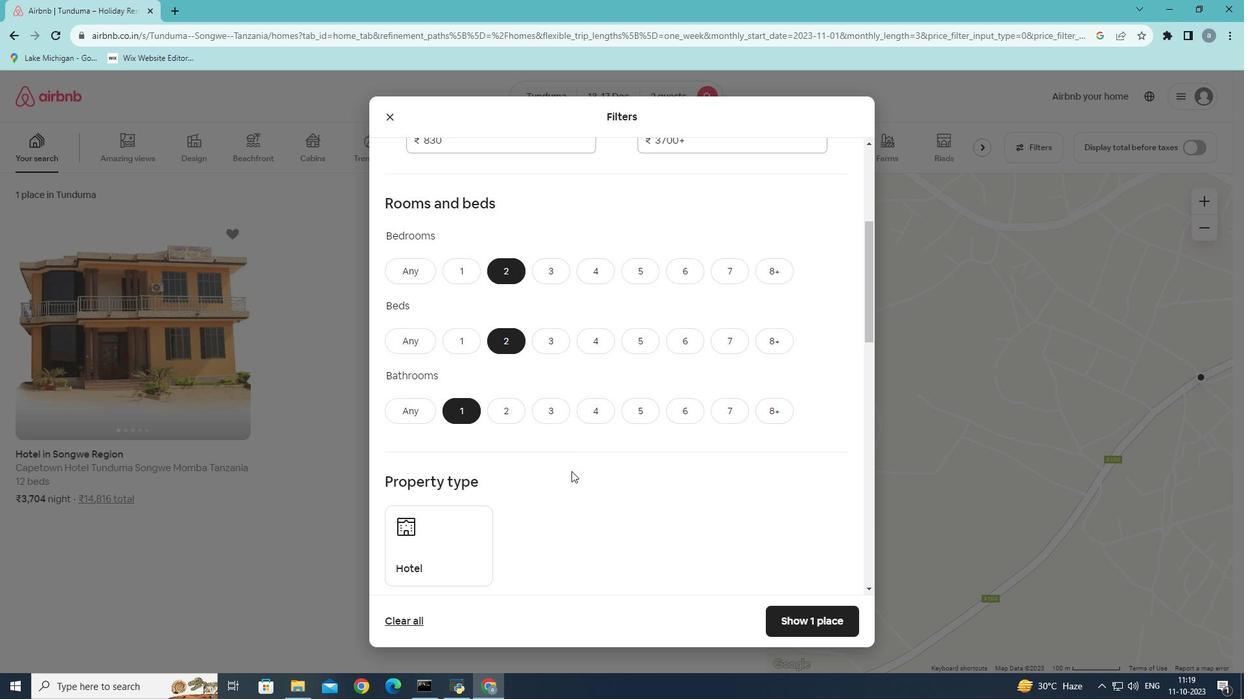 
Action: Mouse moved to (572, 470)
Screenshot: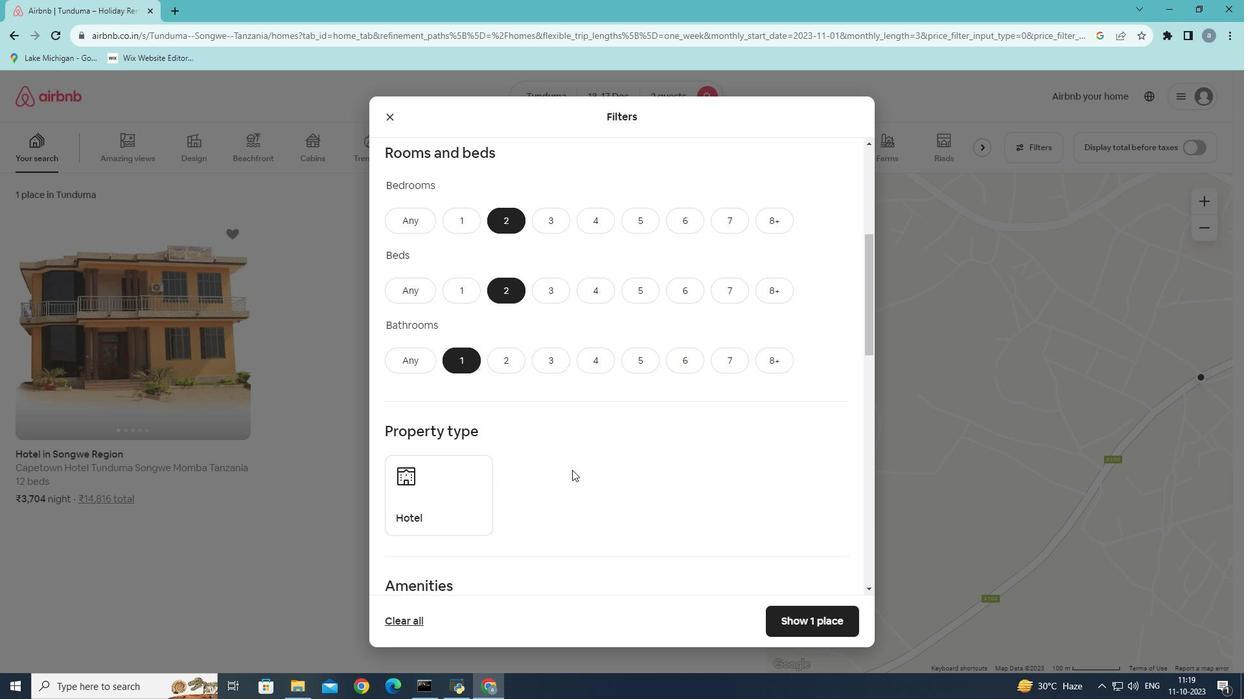 
Action: Mouse scrolled (572, 469) with delta (0, 0)
Screenshot: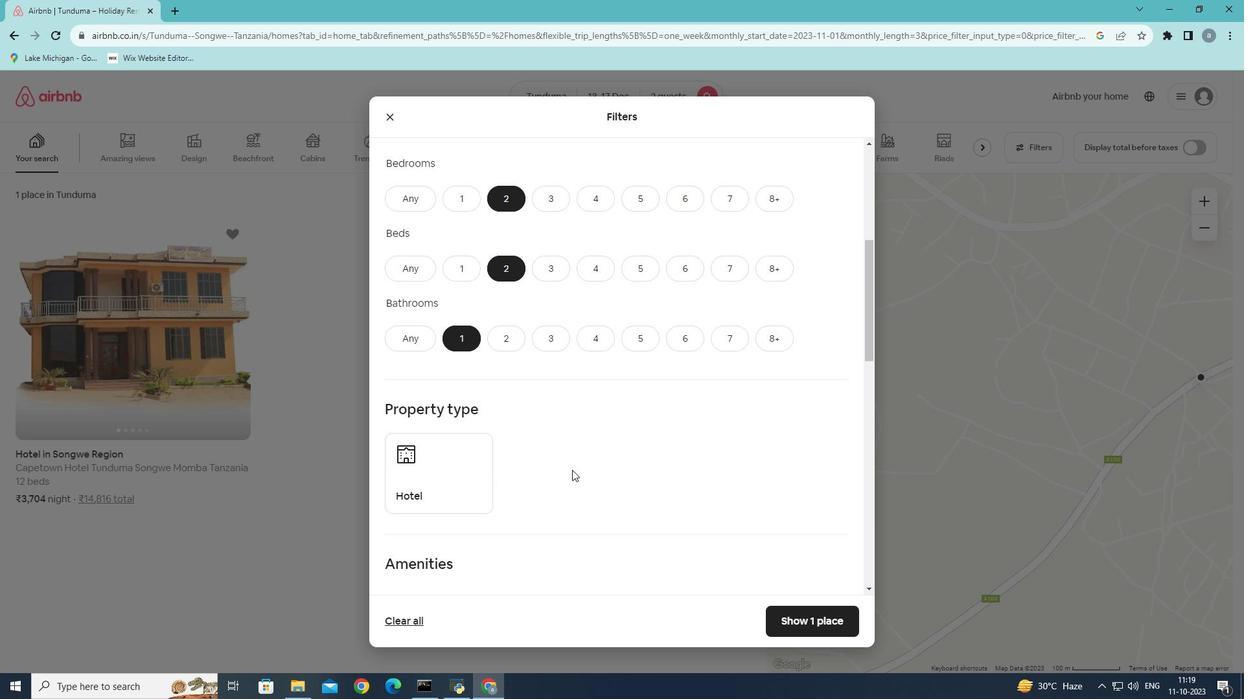 
Action: Mouse scrolled (572, 469) with delta (0, 0)
Screenshot: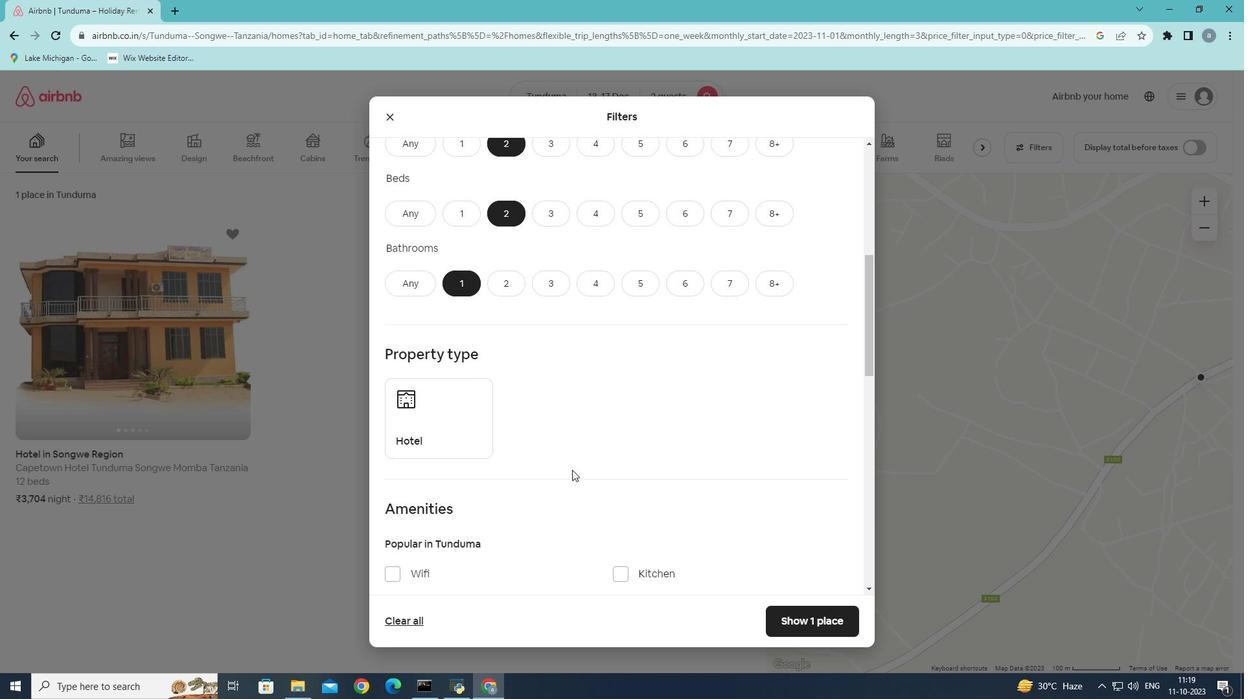 
Action: Mouse scrolled (572, 469) with delta (0, 0)
Screenshot: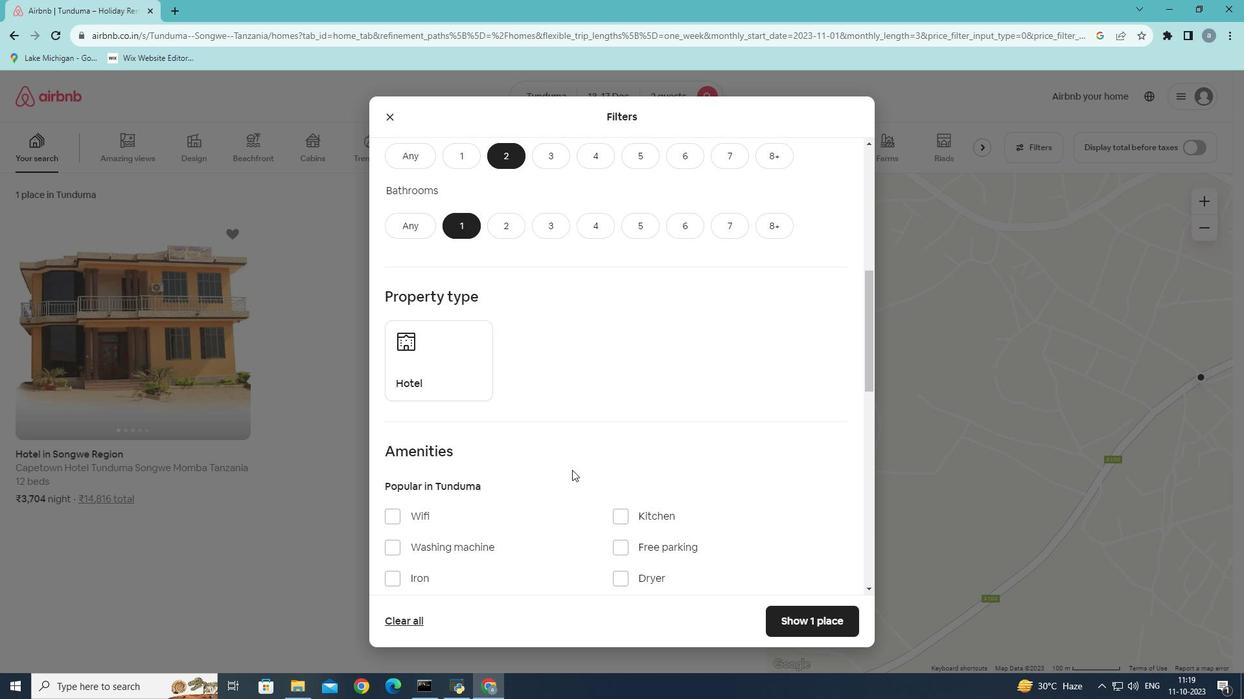 
Action: Mouse scrolled (572, 469) with delta (0, 0)
Screenshot: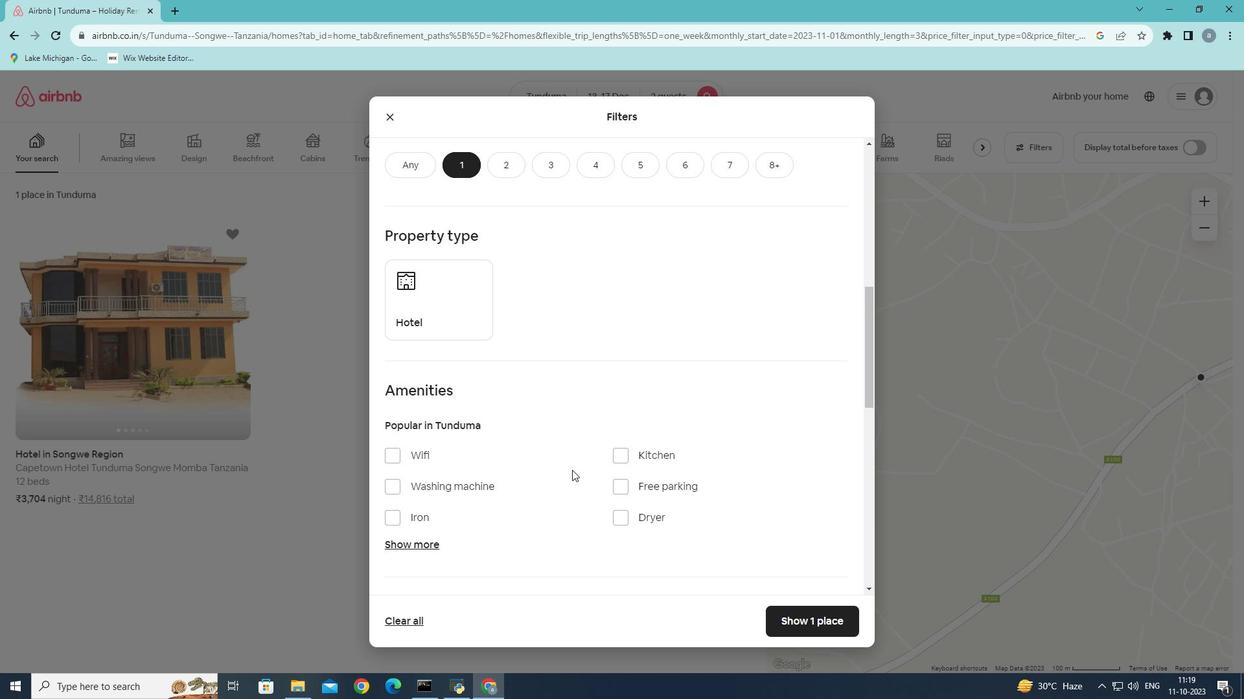
Action: Mouse scrolled (572, 469) with delta (0, 0)
Screenshot: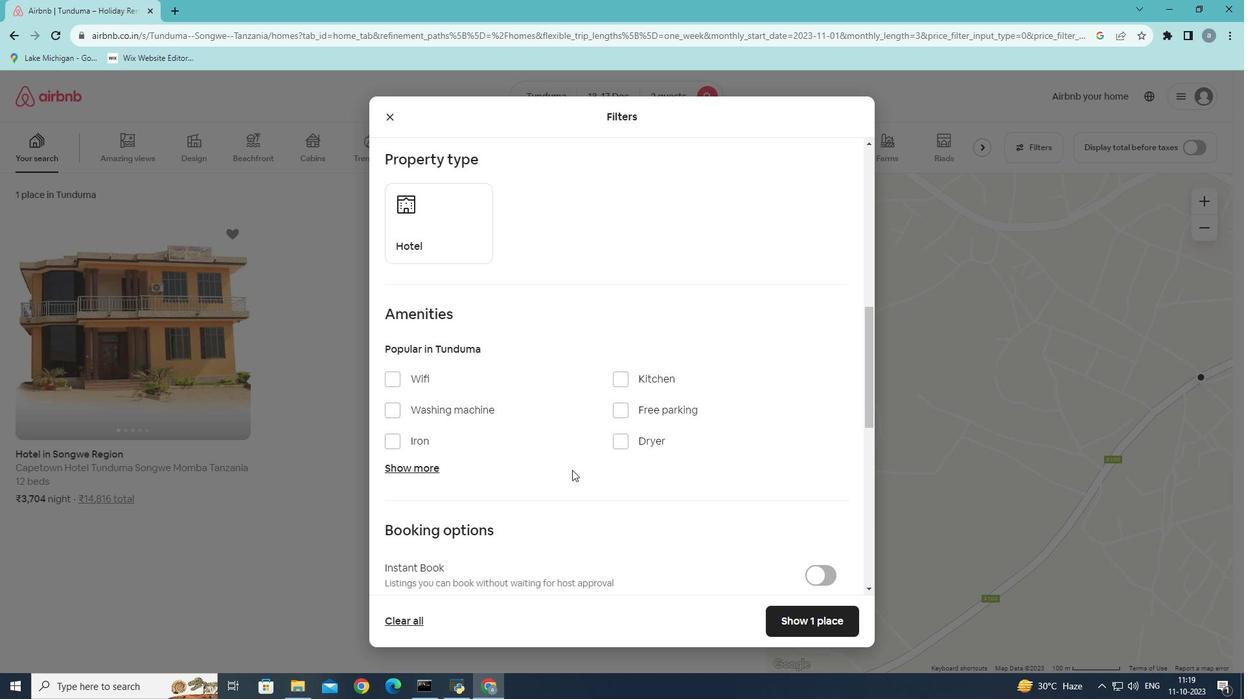 
Action: Mouse scrolled (572, 469) with delta (0, 0)
Screenshot: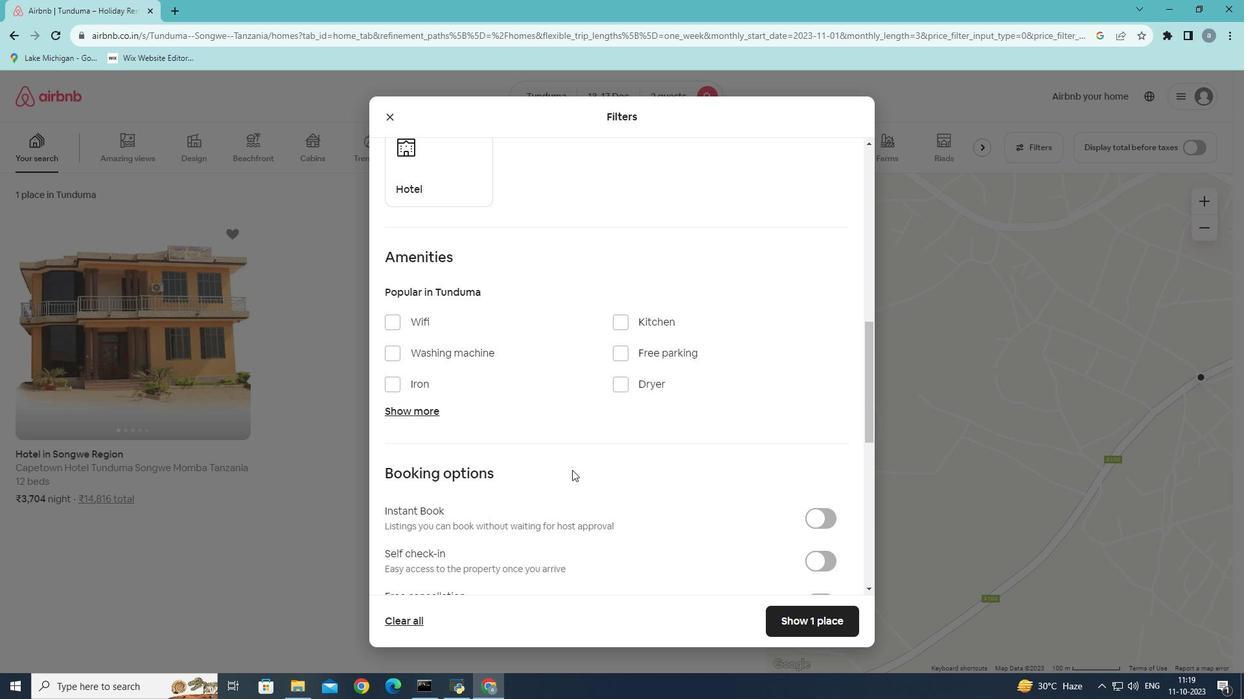 
Action: Mouse scrolled (572, 469) with delta (0, 0)
Screenshot: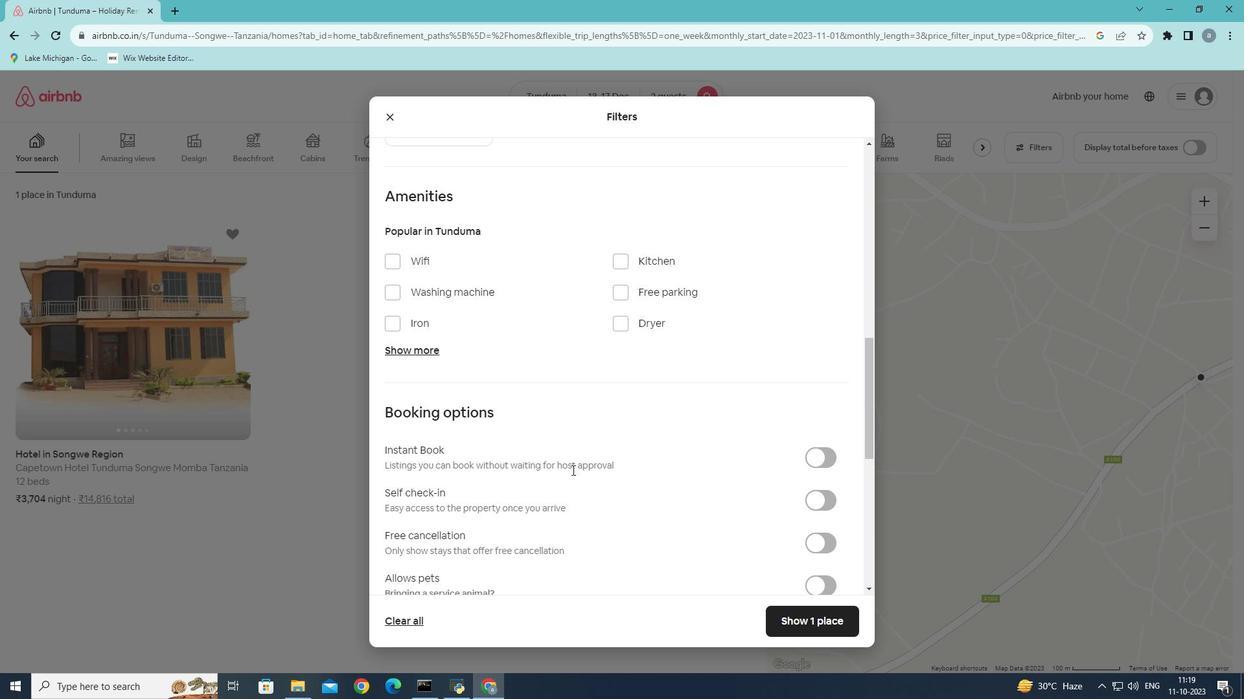 
Action: Mouse moved to (822, 442)
Screenshot: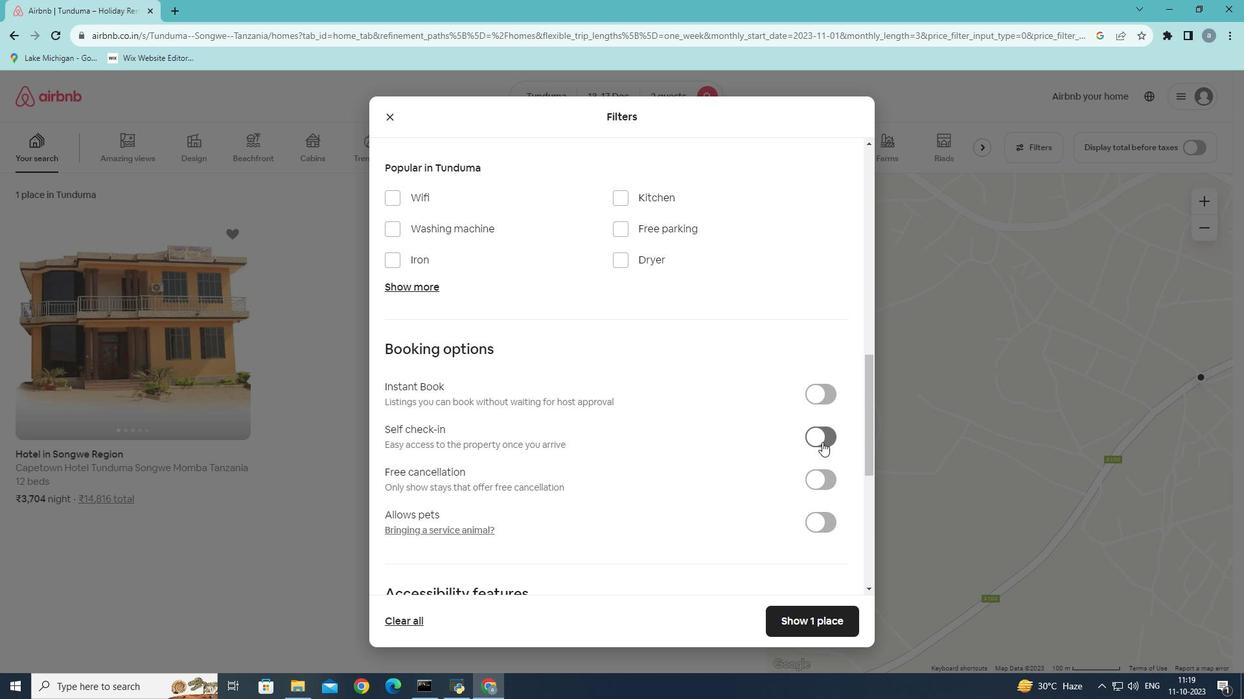 
Action: Mouse pressed left at (822, 442)
Screenshot: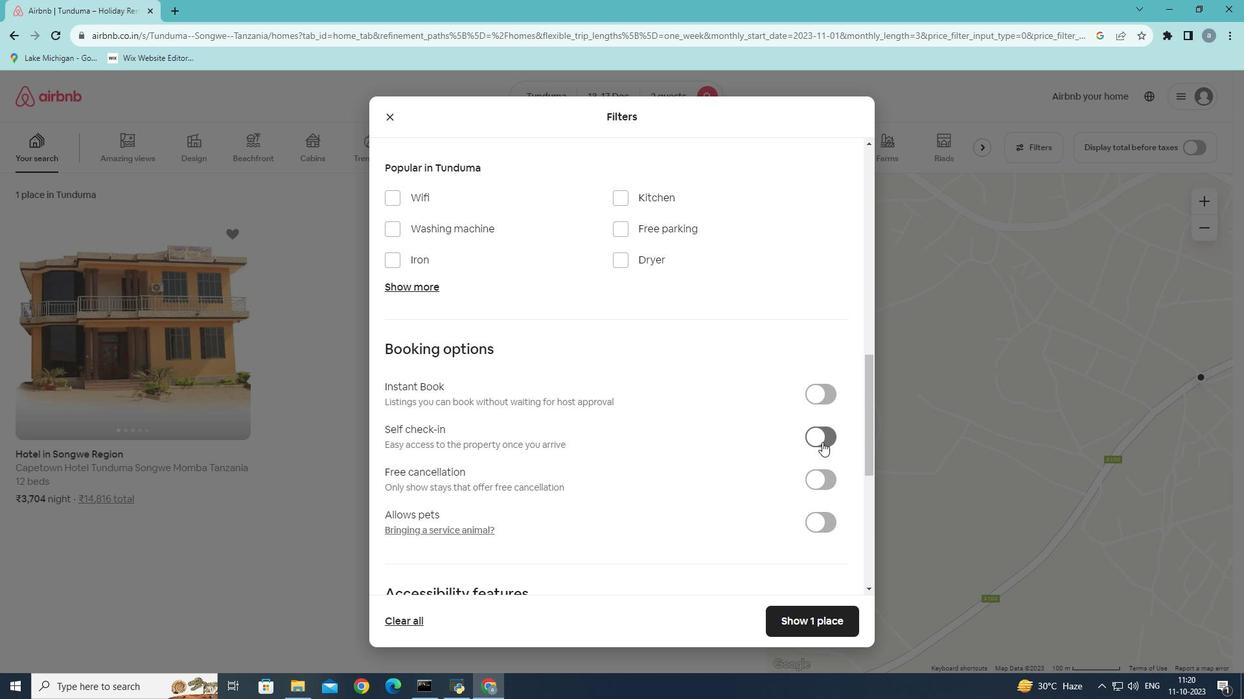 
Action: Mouse moved to (777, 625)
Screenshot: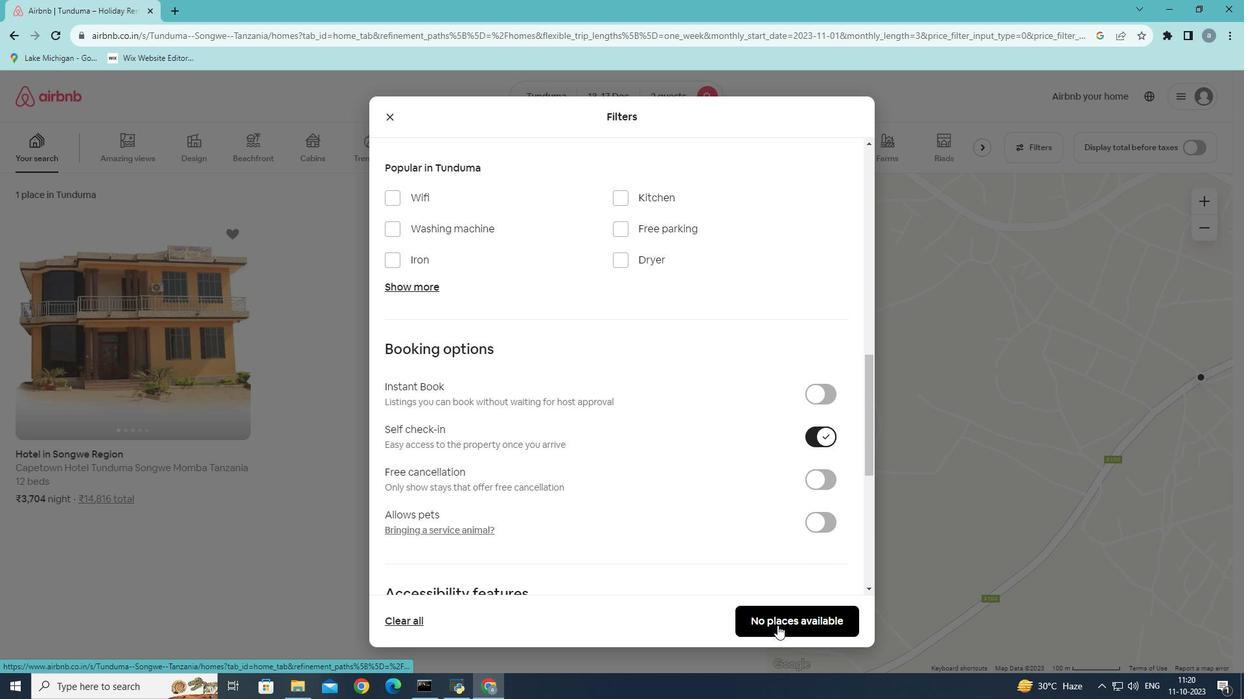 
Action: Mouse pressed left at (777, 625)
Screenshot: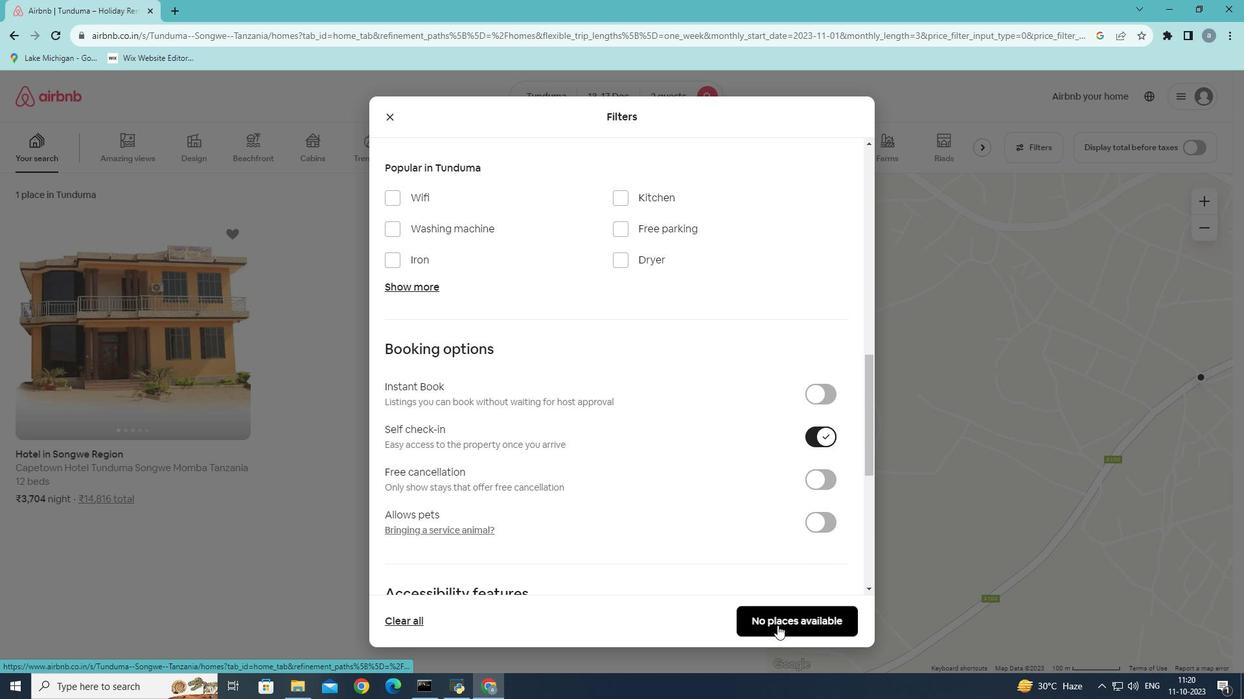 
Action: Mouse moved to (583, 521)
Screenshot: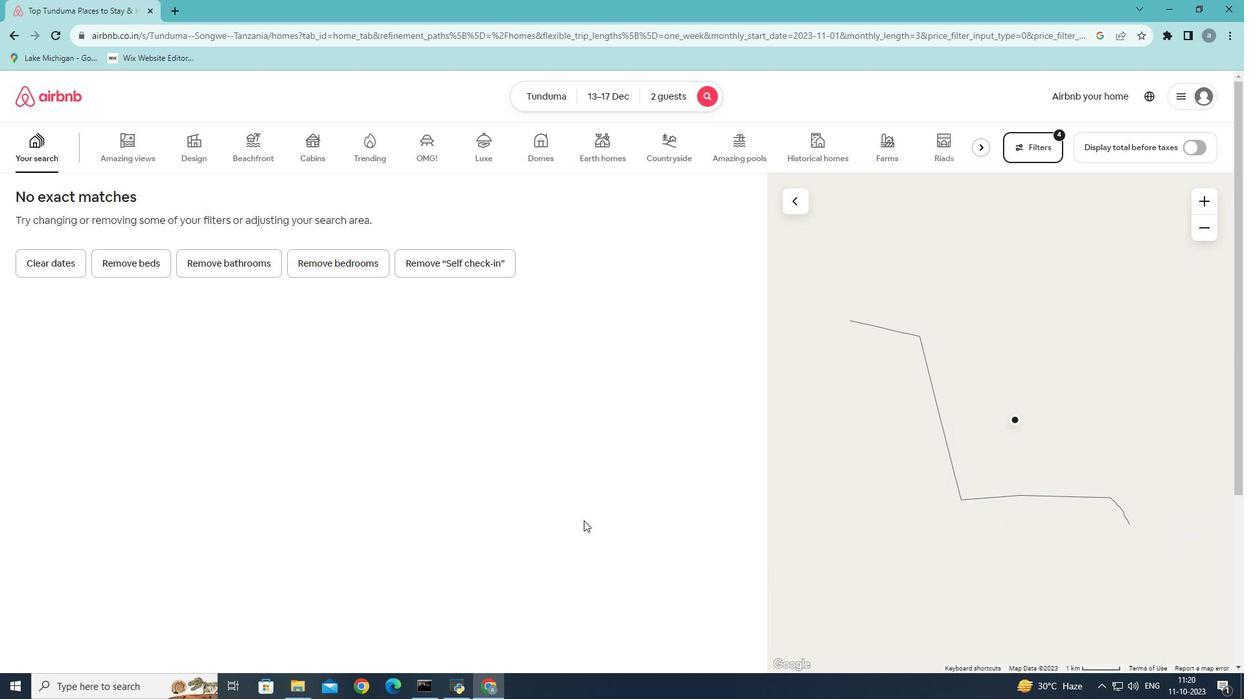 
